 Task: Create Records for custom object Investor in StockTradeHub.
Action: Mouse moved to (37, 55)
Screenshot: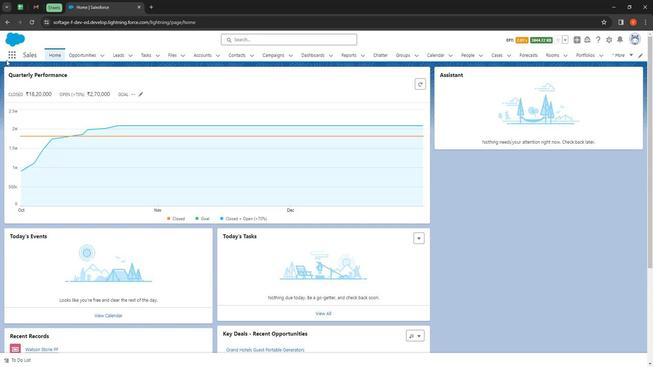 
Action: Mouse pressed left at (37, 55)
Screenshot: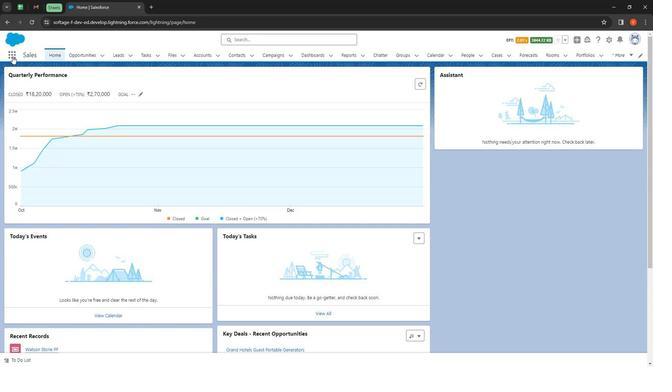 
Action: Mouse moved to (46, 179)
Screenshot: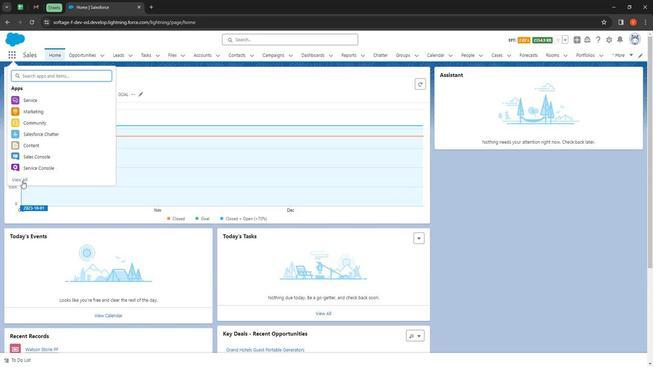 
Action: Mouse pressed left at (46, 179)
Screenshot: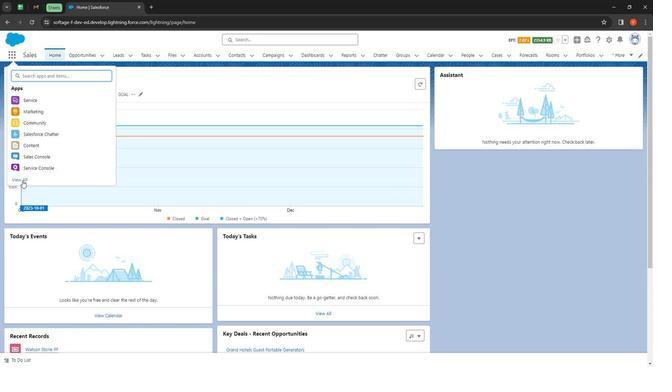 
Action: Mouse moved to (258, 187)
Screenshot: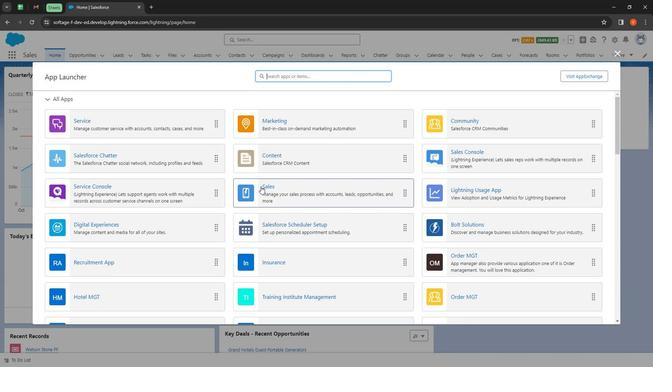 
Action: Mouse scrolled (258, 187) with delta (0, 0)
Screenshot: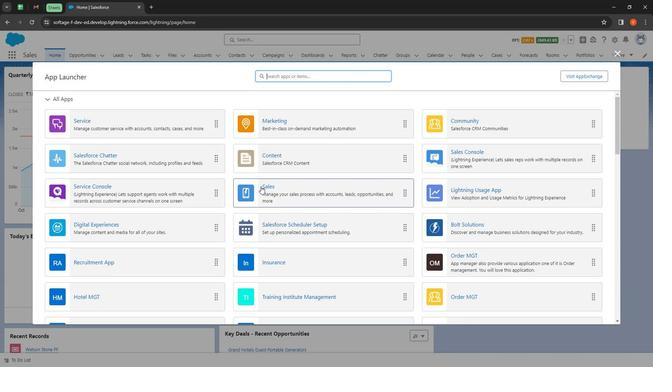 
Action: Mouse moved to (260, 190)
Screenshot: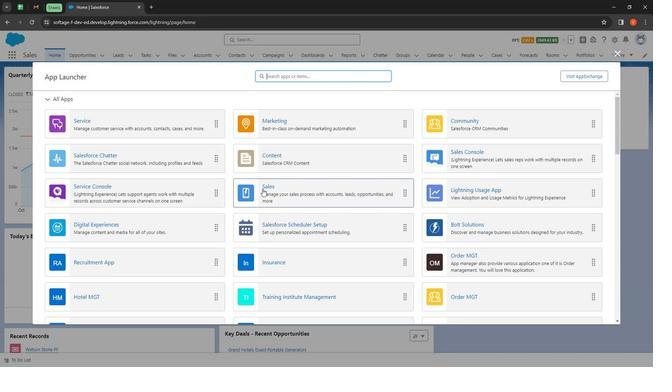 
Action: Mouse scrolled (260, 190) with delta (0, 0)
Screenshot: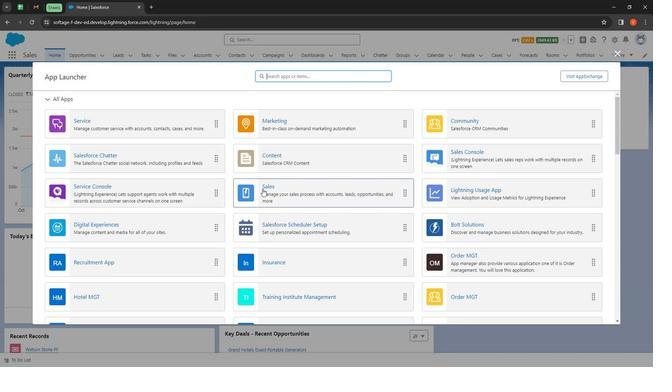 
Action: Mouse moved to (264, 195)
Screenshot: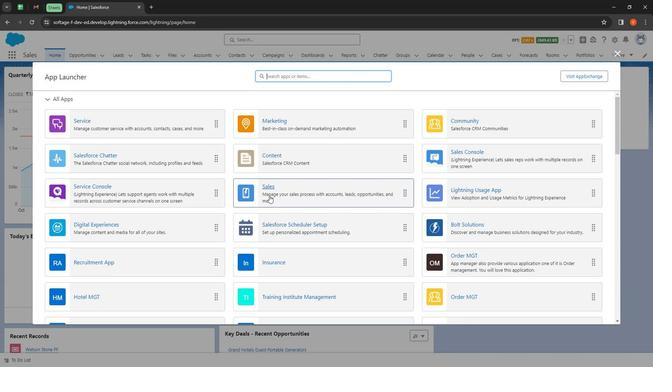 
Action: Mouse scrolled (264, 195) with delta (0, 0)
Screenshot: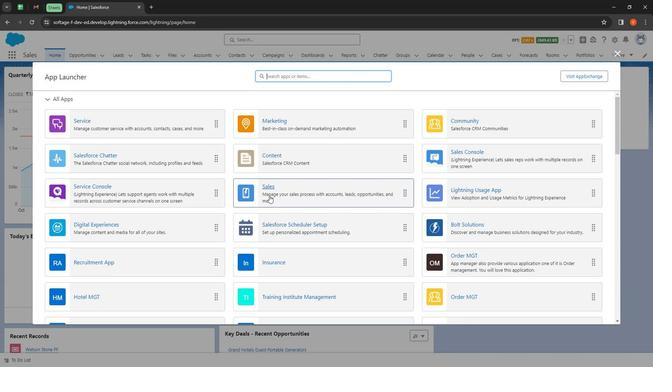 
Action: Mouse moved to (278, 257)
Screenshot: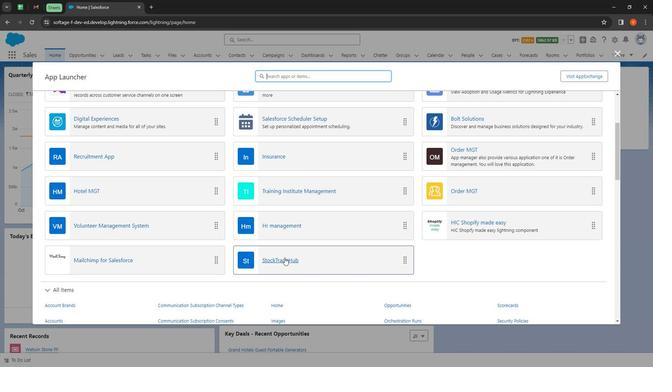 
Action: Mouse pressed left at (278, 257)
Screenshot: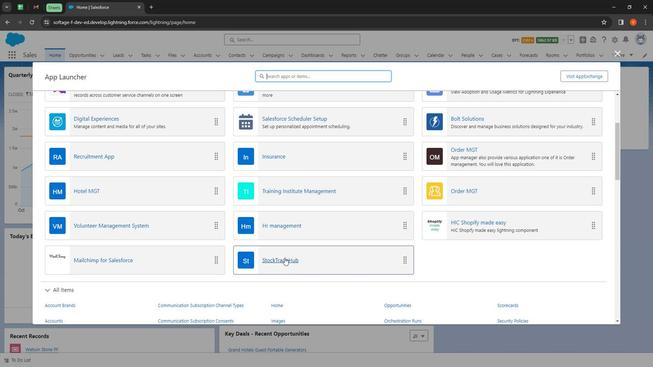 
Action: Mouse moved to (118, 51)
Screenshot: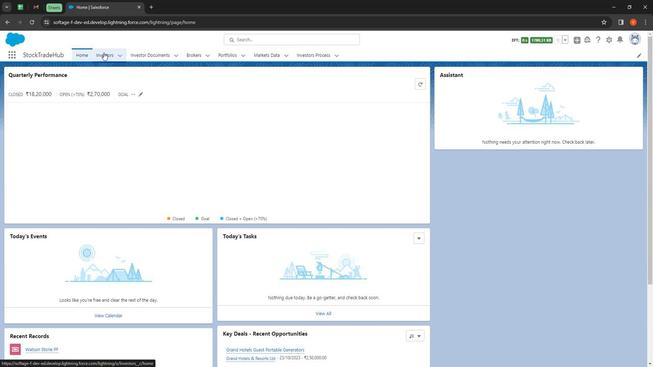 
Action: Mouse pressed left at (118, 51)
Screenshot: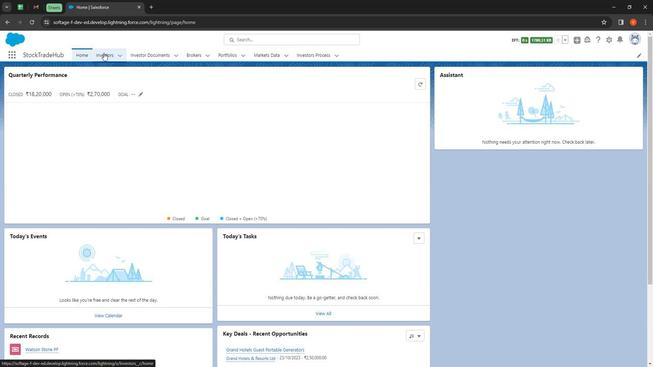 
Action: Mouse moved to (559, 74)
Screenshot: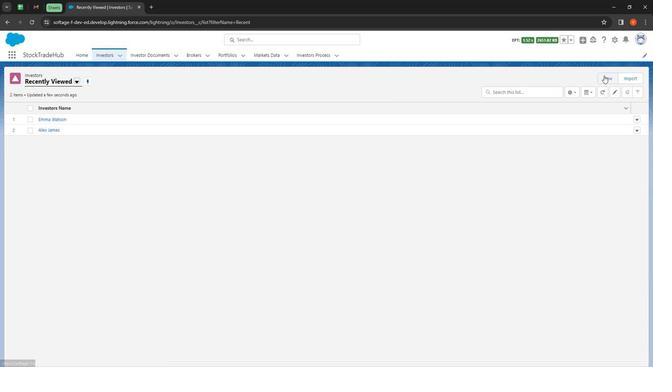 
Action: Mouse pressed left at (559, 74)
Screenshot: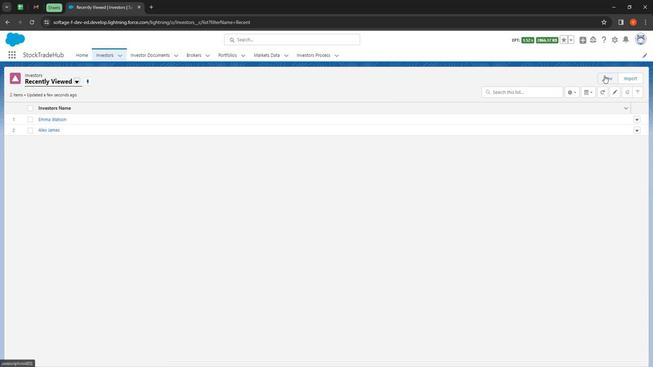 
Action: Mouse moved to (232, 136)
Screenshot: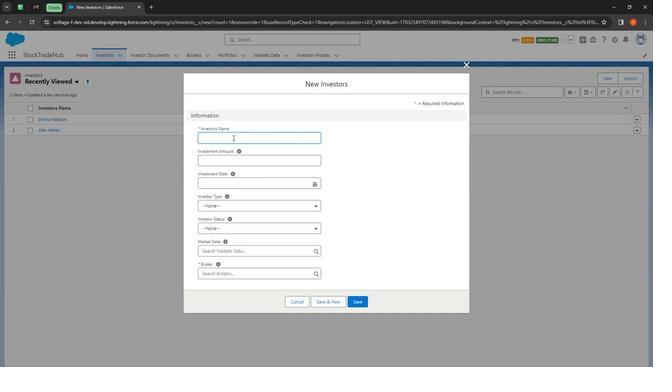 
Action: Mouse pressed left at (232, 136)
Screenshot: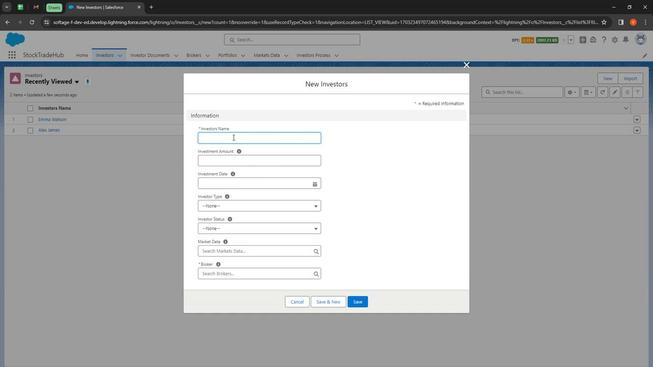 
Action: Key pressed <Key.shift>
Screenshot: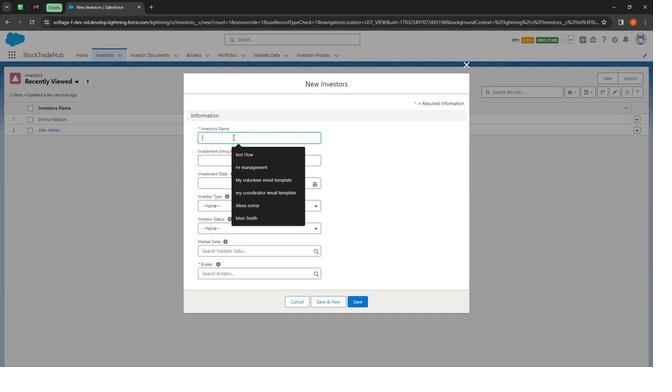 
Action: Mouse moved to (240, 125)
Screenshot: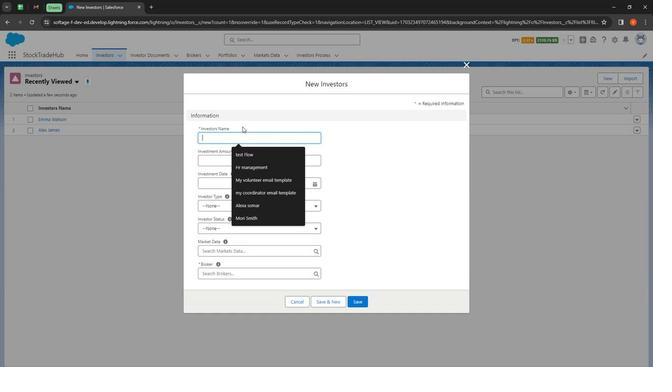 
Action: Key pressed <Key.shift><Key.shift><Key.shift><Key.shift><Key.shift><Key.shift><Key.shift><Key.shift>James<Key.space><Key.shift>White
Screenshot: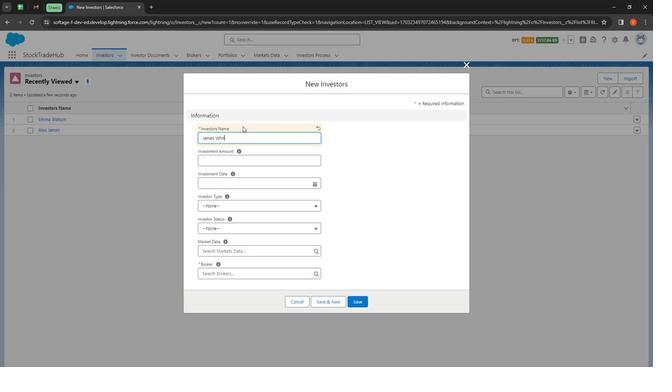 
Action: Mouse moved to (250, 158)
Screenshot: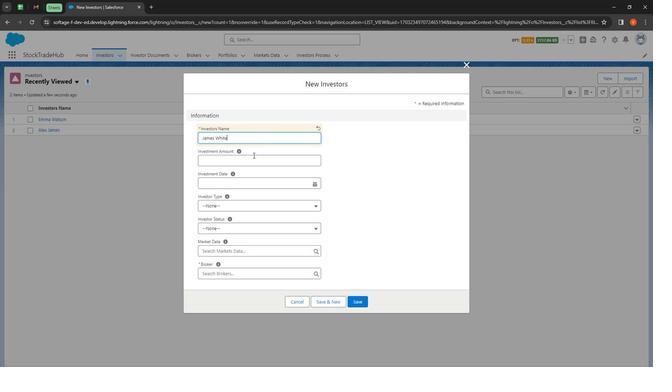 
Action: Mouse pressed left at (250, 158)
Screenshot: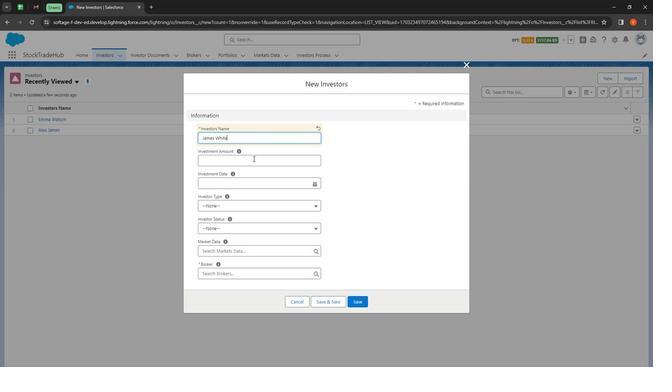 
Action: Mouse moved to (248, 158)
Screenshot: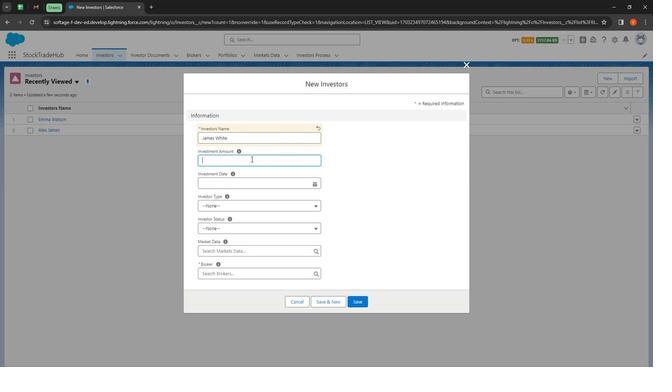 
Action: Key pressed 10000
Screenshot: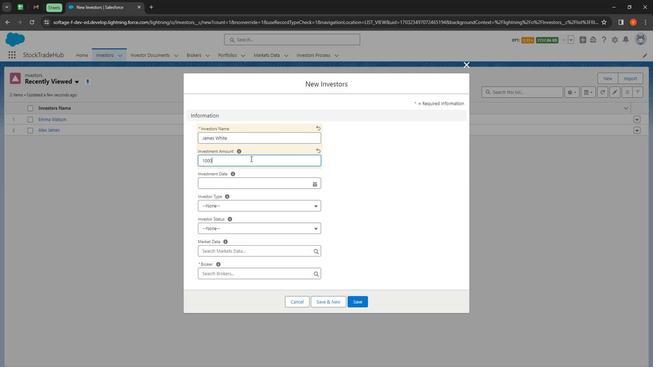 
Action: Mouse moved to (253, 178)
Screenshot: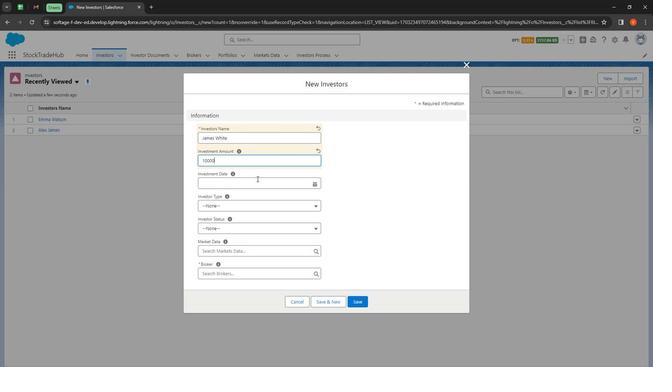
Action: Mouse pressed left at (253, 178)
Screenshot: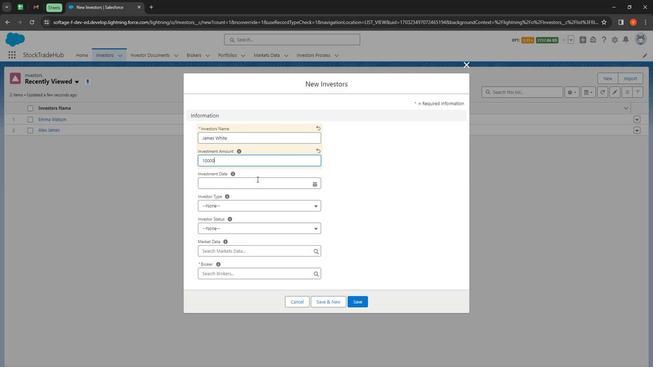 
Action: Mouse moved to (302, 278)
Screenshot: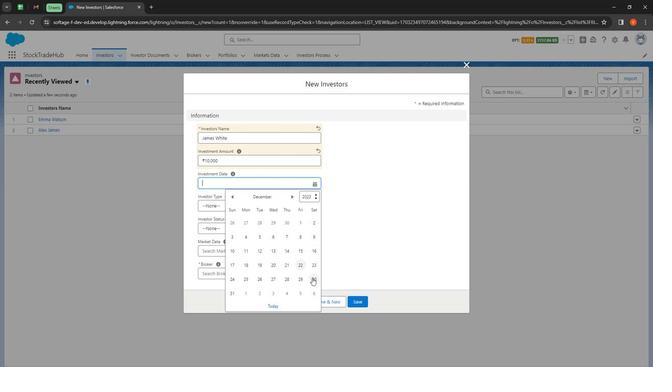 
Action: Mouse pressed left at (302, 278)
Screenshot: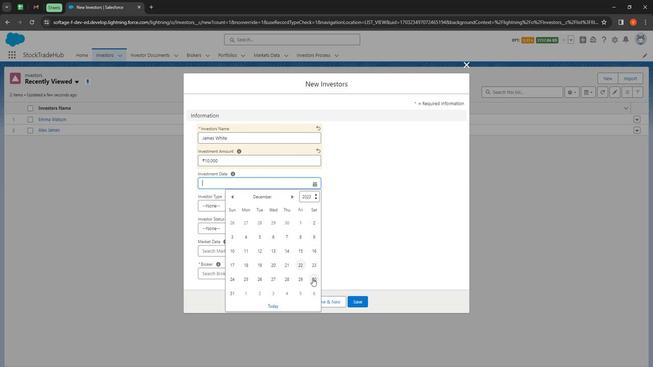 
Action: Mouse moved to (266, 229)
Screenshot: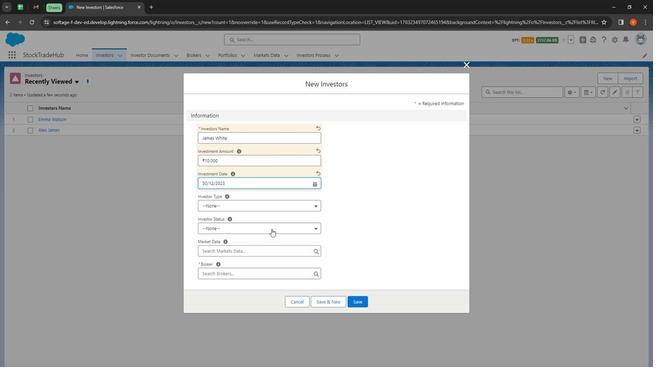 
Action: Mouse scrolled (266, 228) with delta (0, 0)
Screenshot: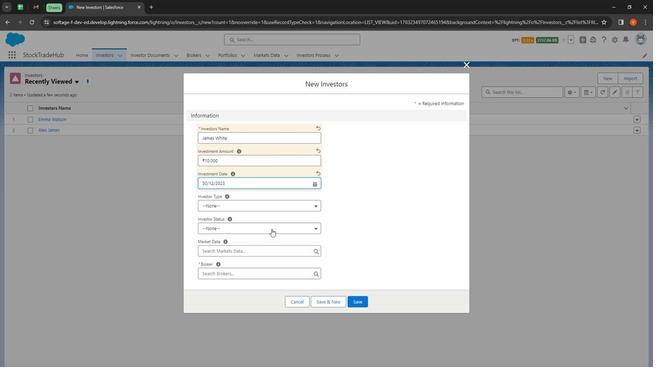 
Action: Mouse moved to (265, 229)
Screenshot: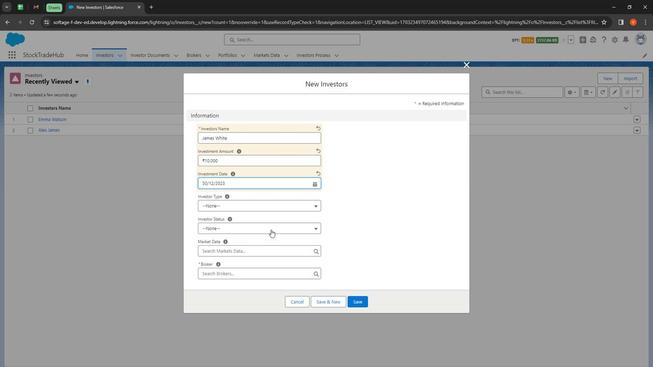 
Action: Mouse scrolled (265, 229) with delta (0, 0)
Screenshot: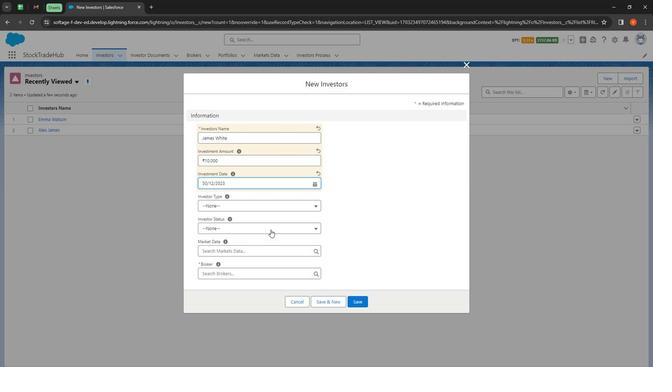 
Action: Mouse moved to (237, 205)
Screenshot: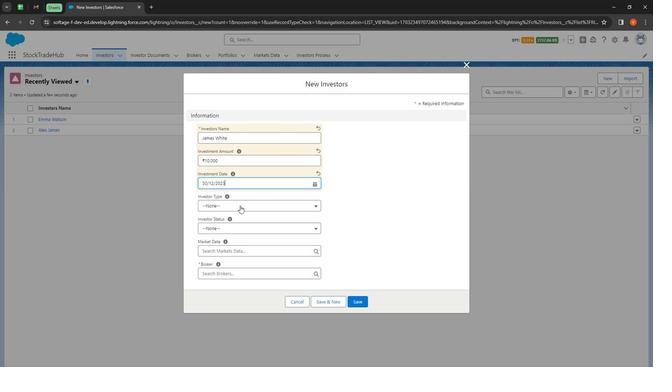 
Action: Mouse pressed left at (237, 205)
Screenshot: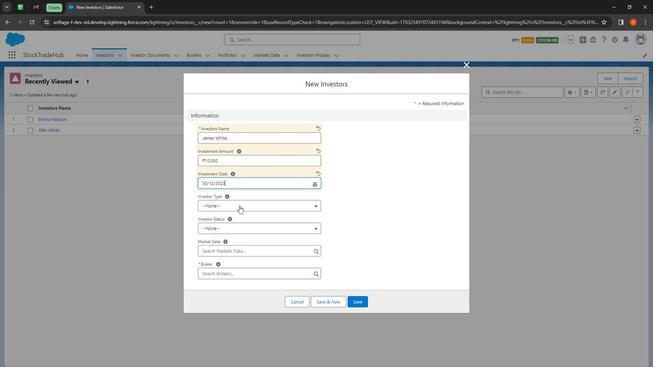 
Action: Mouse moved to (247, 230)
Screenshot: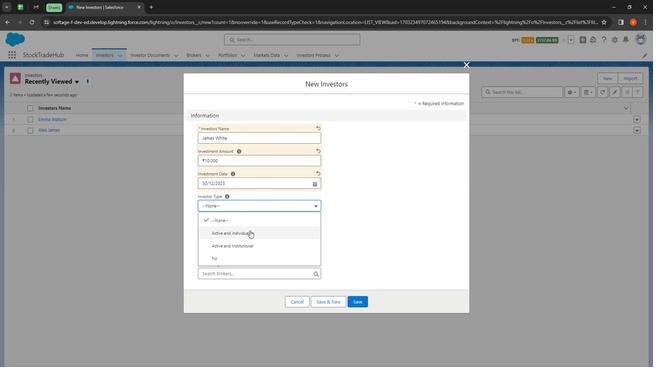 
Action: Mouse pressed left at (247, 230)
Screenshot: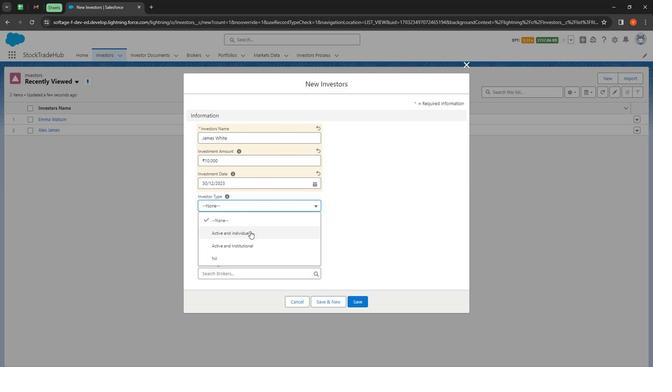 
Action: Mouse moved to (245, 227)
Screenshot: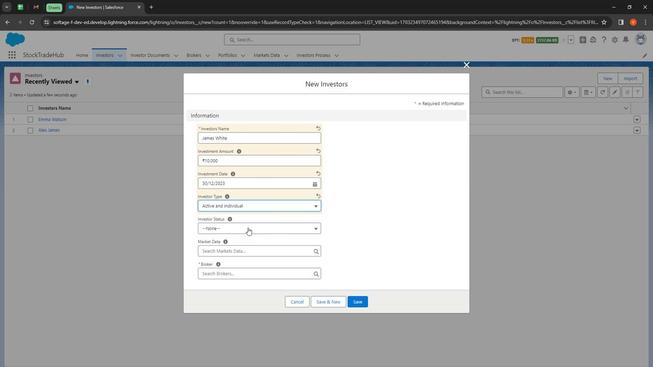 
Action: Mouse pressed left at (245, 227)
Screenshot: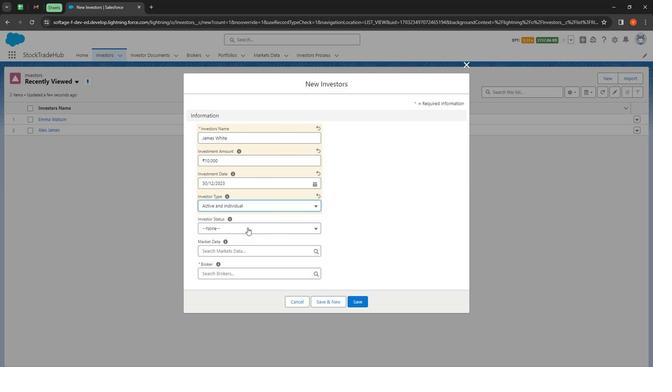 
Action: Mouse moved to (241, 267)
Screenshot: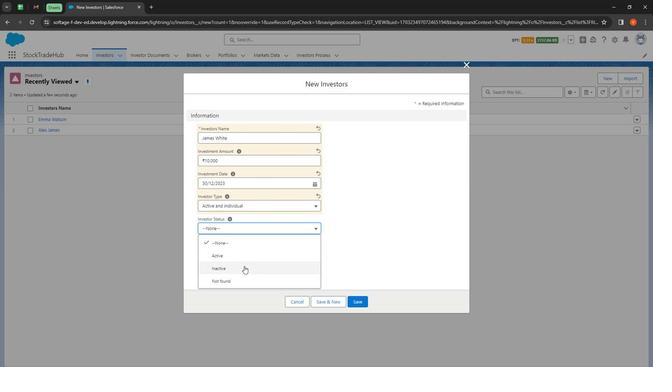 
Action: Mouse pressed left at (241, 267)
Screenshot: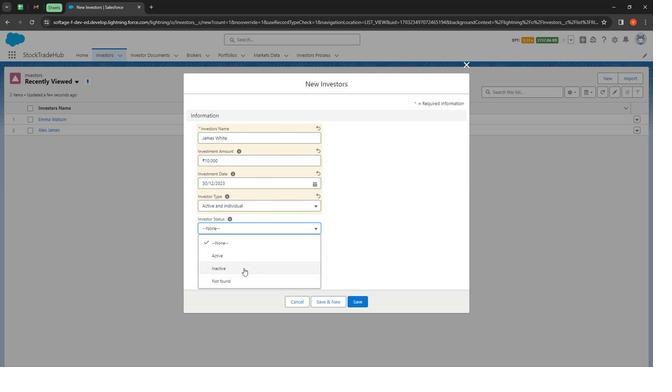 
Action: Mouse moved to (251, 205)
Screenshot: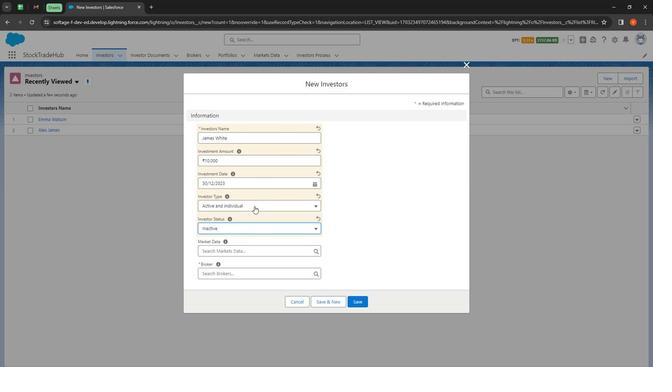 
Action: Mouse pressed left at (251, 205)
Screenshot: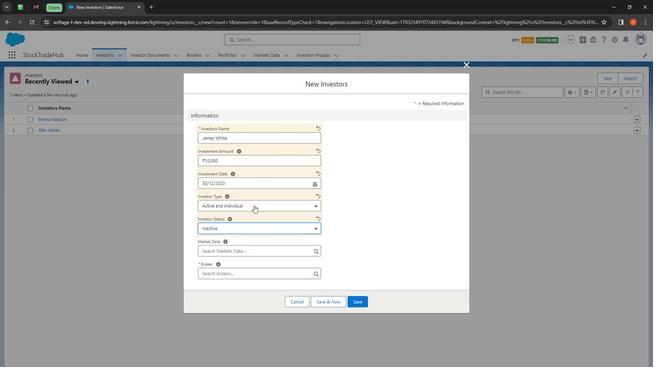 
Action: Mouse moved to (348, 230)
Screenshot: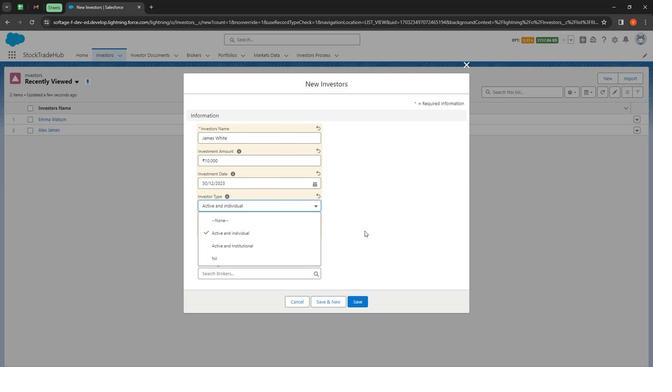 
Action: Mouse pressed left at (348, 230)
Screenshot: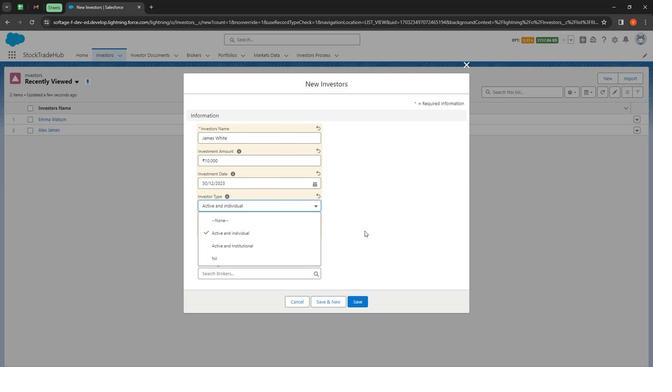 
Action: Mouse moved to (243, 254)
Screenshot: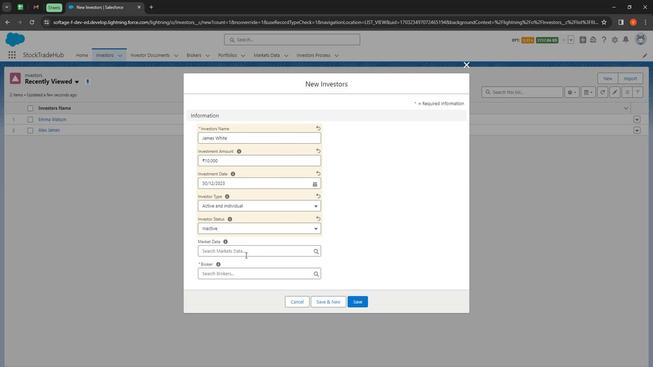 
Action: Mouse pressed left at (243, 254)
Screenshot: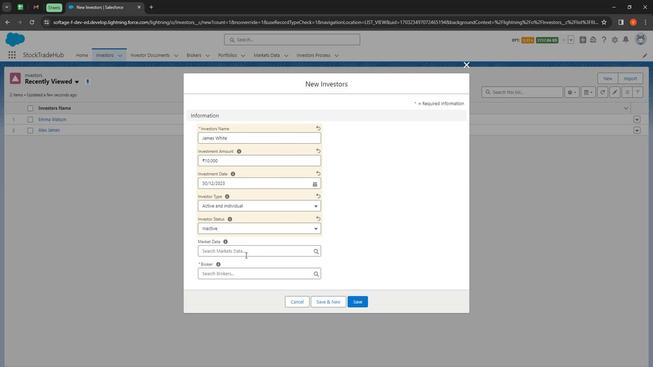 
Action: Mouse moved to (263, 307)
Screenshot: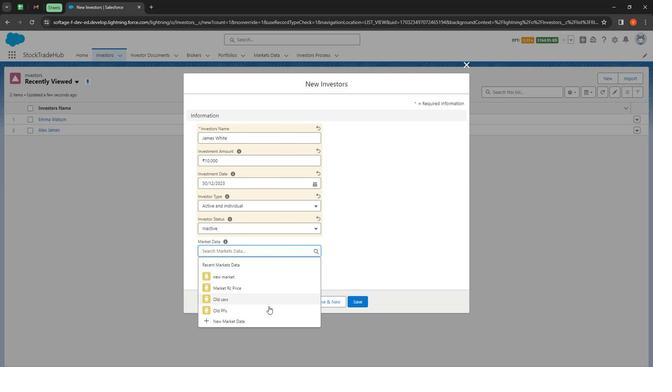 
Action: Mouse pressed left at (263, 307)
Screenshot: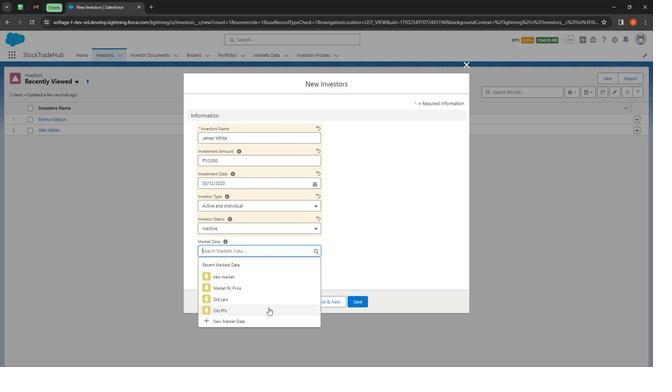
Action: Mouse moved to (235, 275)
Screenshot: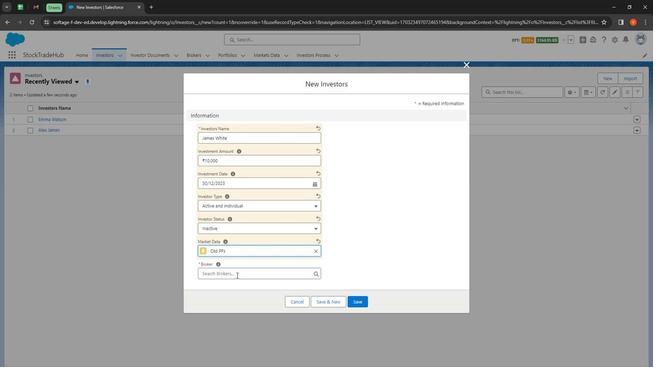 
Action: Mouse pressed left at (235, 275)
Screenshot: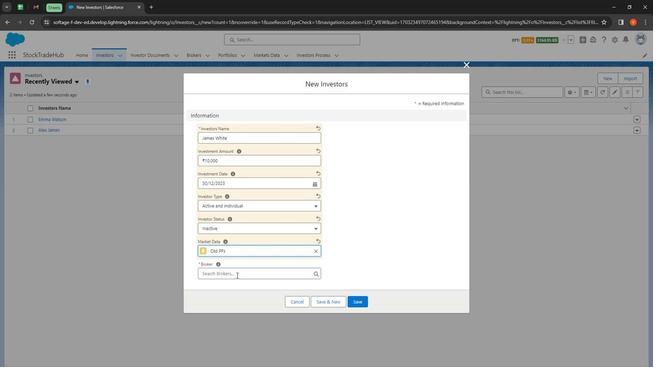 
Action: Mouse moved to (242, 307)
Screenshot: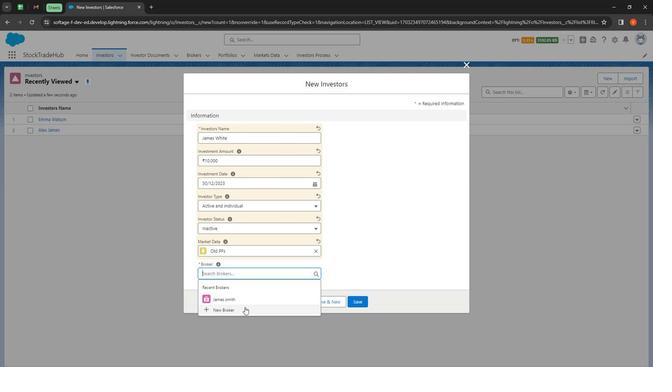 
Action: Mouse pressed left at (242, 307)
Screenshot: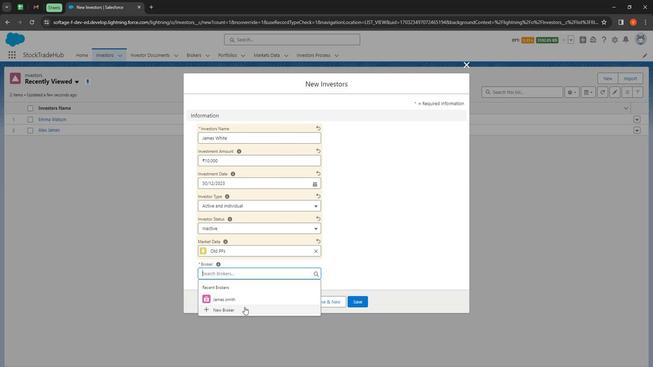 
Action: Mouse moved to (232, 123)
Screenshot: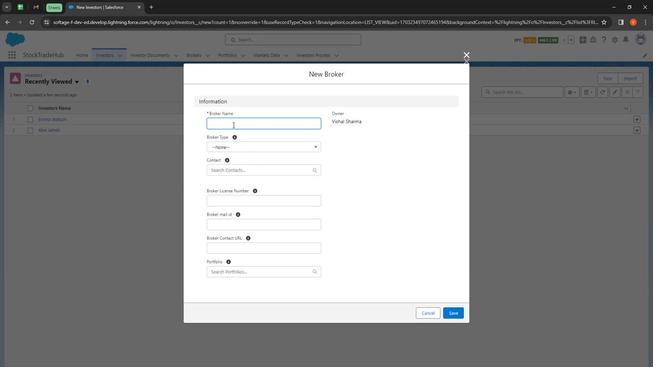 
Action: Mouse pressed left at (232, 123)
Screenshot: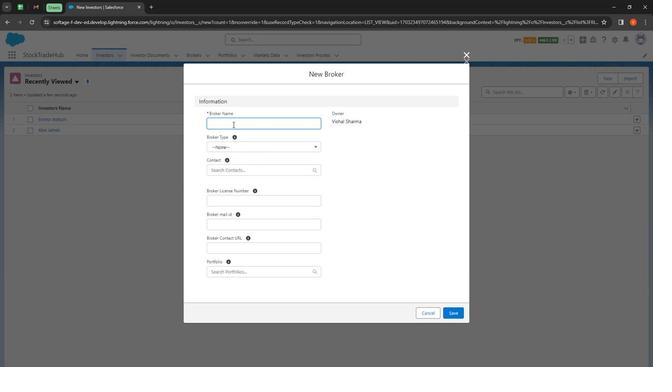
Action: Key pressed <Key.shift><Key.shift><Key.shift><Key.shift><Key.shift><Key.shift><Key.shift><Key.shift><Key.shift><Key.shift><Key.shift><Key.shift><Key.shift>Emma<Key.space><Key.shift>Stone
Screenshot: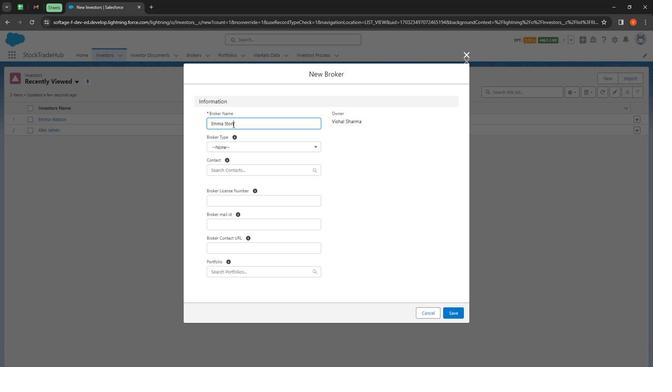 
Action: Mouse moved to (240, 142)
Screenshot: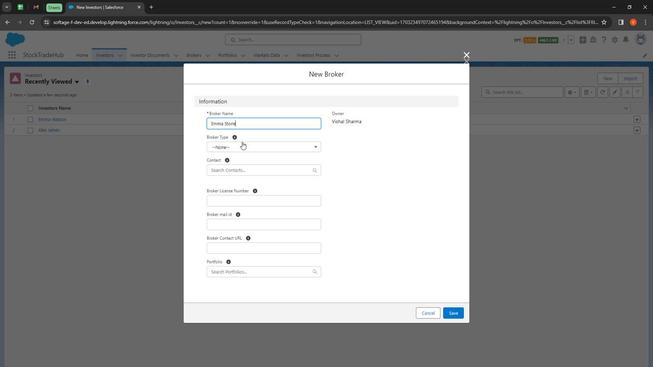
Action: Mouse pressed left at (240, 142)
Screenshot: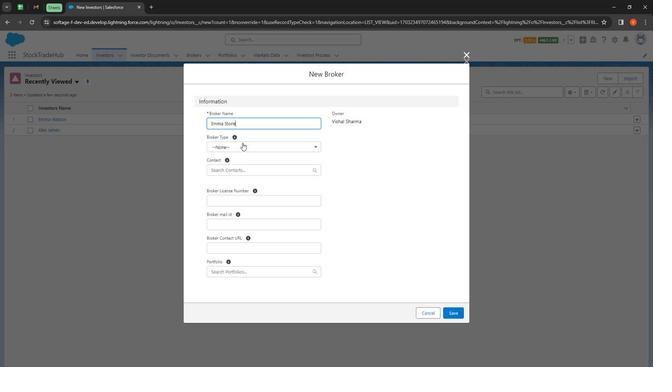 
Action: Mouse moved to (252, 183)
Screenshot: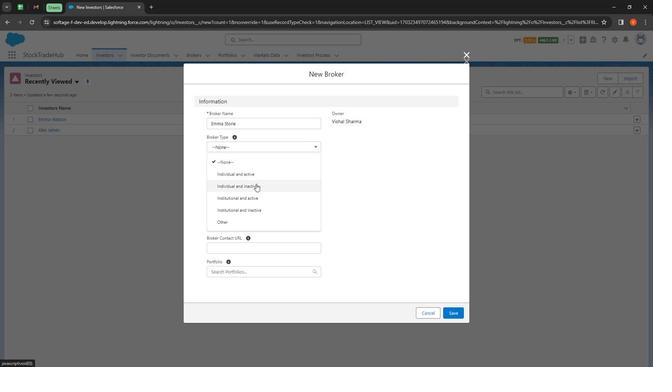
Action: Mouse pressed left at (252, 183)
Screenshot: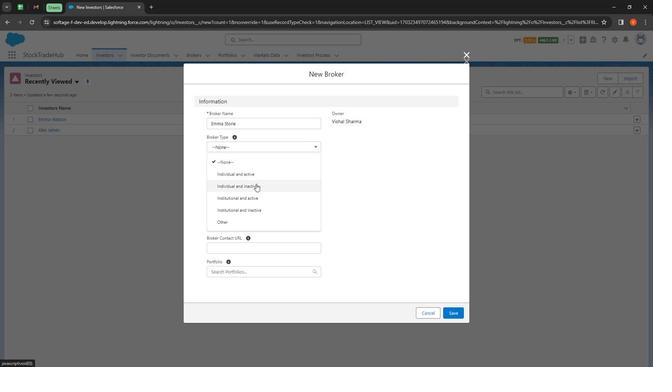 
Action: Mouse moved to (241, 171)
Screenshot: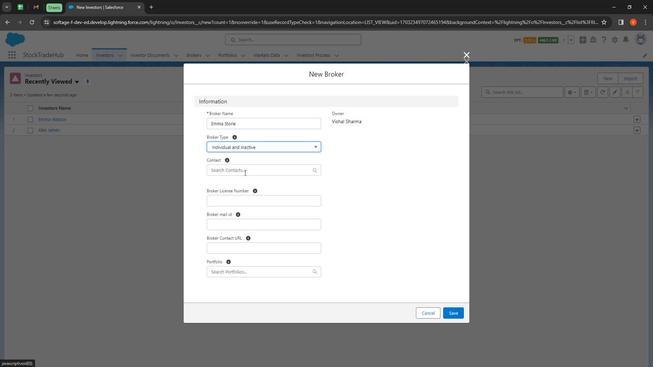 
Action: Mouse pressed left at (241, 171)
Screenshot: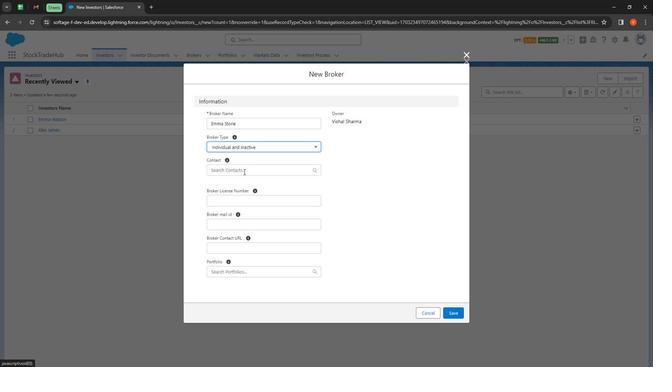 
Action: Mouse moved to (246, 217)
Screenshot: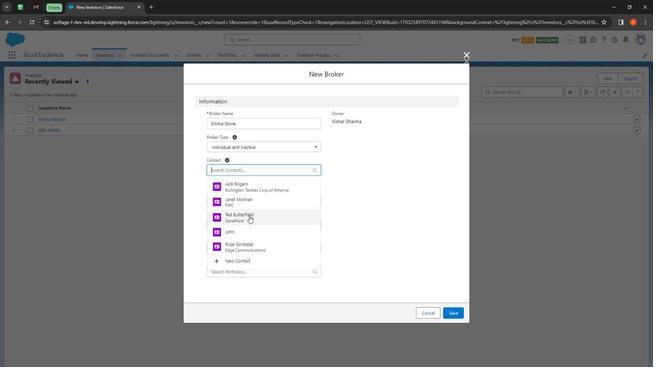 
Action: Mouse pressed left at (246, 217)
Screenshot: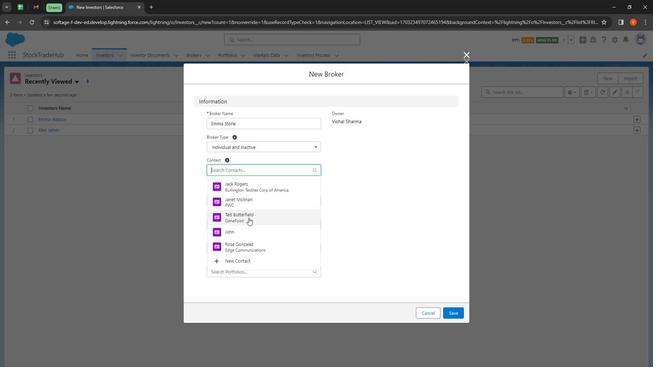 
Action: Mouse moved to (235, 201)
Screenshot: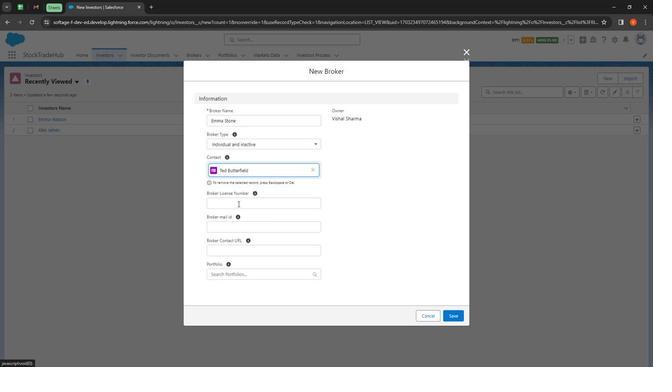 
Action: Mouse pressed left at (235, 201)
Screenshot: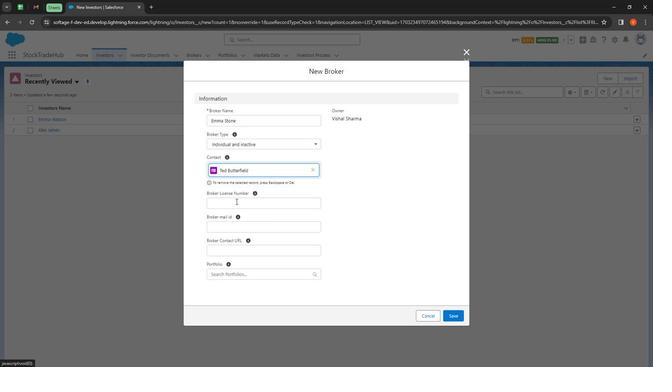 
Action: Mouse moved to (235, 201)
Screenshot: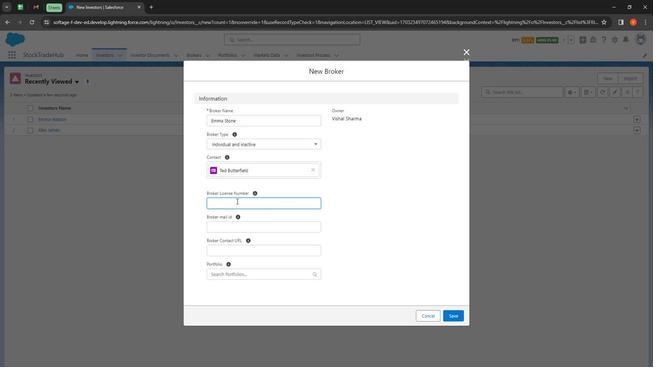 
Action: Key pressed 45896521452
Screenshot: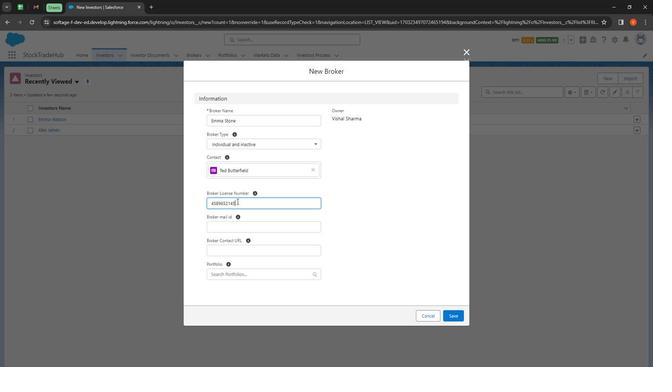 
Action: Mouse moved to (233, 229)
Screenshot: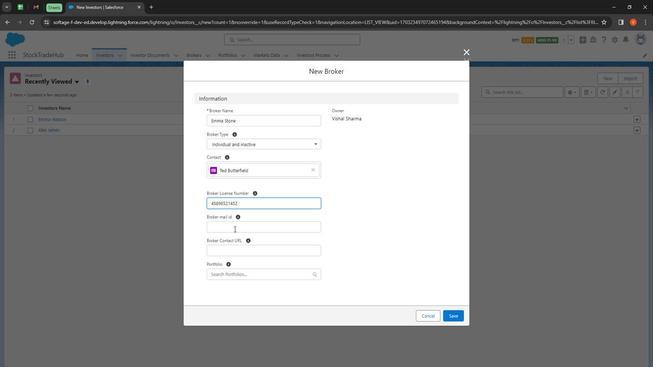 
Action: Mouse pressed left at (233, 229)
Screenshot: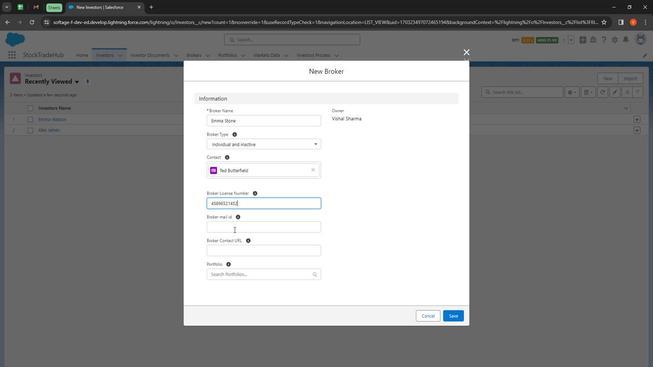 
Action: Key pressed <Key.shift><Key.shift><Key.shift><Key.shift><Key.shift><Key.shift><Key.shift><Key.shift><Key.shift><Key.shift><Key.shift><Key.shift>Emma<Key.shift>@<Key.shift>Stone.com
Screenshot: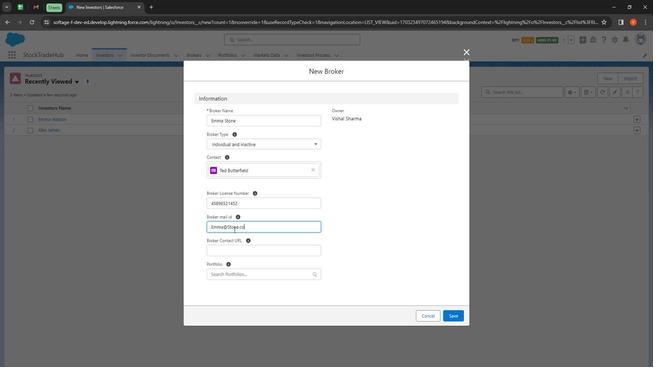 
Action: Mouse moved to (242, 248)
Screenshot: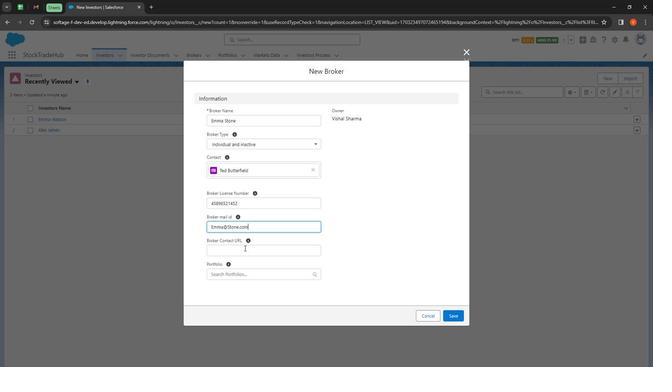 
Action: Mouse pressed left at (242, 248)
Screenshot: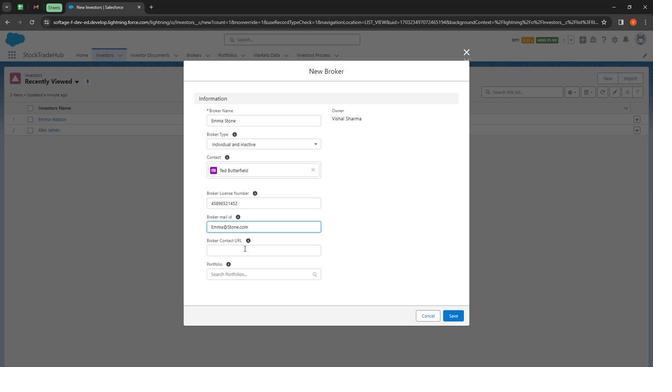
Action: Key pressed <Key.shift><Key.shift><Key.shift><Key.shift><Key.shift><Key.shift><Key.shift><Key.shift><Key.shift><Key.shift><Key.shift><Key.shift><Key.shift><Key.shift><Key.shift><Key.shift><Key.shift><Key.shift><Key.shift><Key.shift><Key.shift><Key.shift><Key.shift><Key.shift><Key.shift><Key.shift><Key.shift><Key.shift><Key.shift><Key.shift><Key.shift><Key.shift><Key.shift><Key.shift><Key.shift><Key.shift><Key.shift><Key.shift><Key.shift><Key.shift><Key.shift><Key.shift><Key.shift><Key.shift><Key.shift><Key.shift><Key.shift><Key.shift><Key.shift><Key.shift><Key.shift><Key.shift><Key.shift><Key.shift><Key.shift><Key.shift><Key.shift><Key.shift><Key.shift><Key.shift><Key.shift><Key.shift><Key.shift><Key.shift><Key.shift><Key.shift>Emma<Key.shift><Key.shift><Key.shift><Key.shift><Key.shift><Key.shift><Key.shift><Key.shift><Key.shift><Key.shift><Key.shift><Key.shift><Key.shift><Key.shift><Key.shift><Key.shift><Key.shift><Key.shift><Key.shift><Key.shift><Key.shift><Key.shift><Key.shift><Key.shift><Key.shift><Key.shift><Key.shift><Key.shift><Key.shift><Key.shift><Key.shift><Key.shift><Key.shift><Key.shift><Key.shift><Key.shift><Key.shift><Key.shift><Key.shift><Key.shift><Key.shift><Key.shift><Key.shift>Stone.com
Screenshot: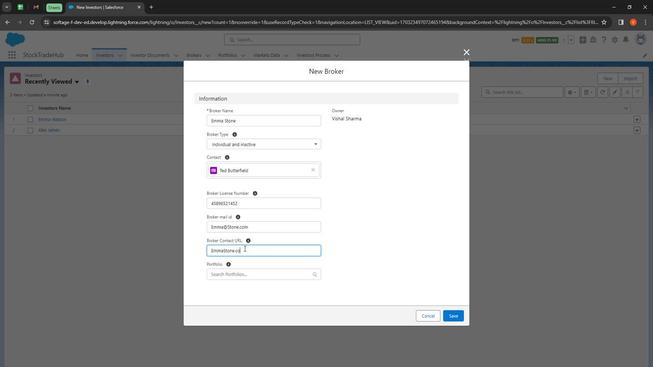 
Action: Mouse moved to (250, 271)
Screenshot: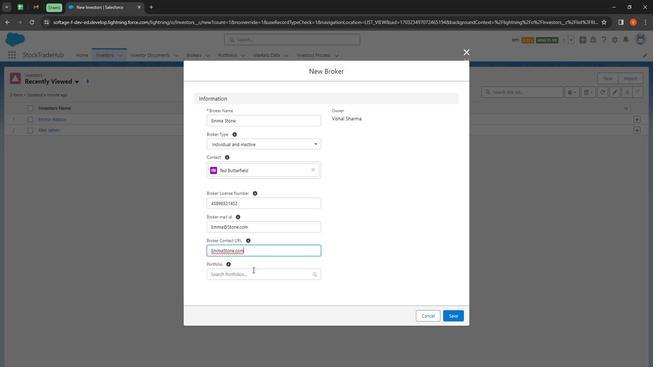 
Action: Mouse pressed left at (250, 271)
Screenshot: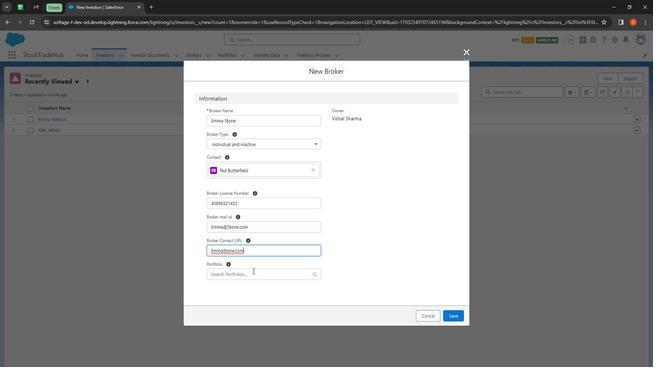 
Action: Mouse moved to (257, 289)
Screenshot: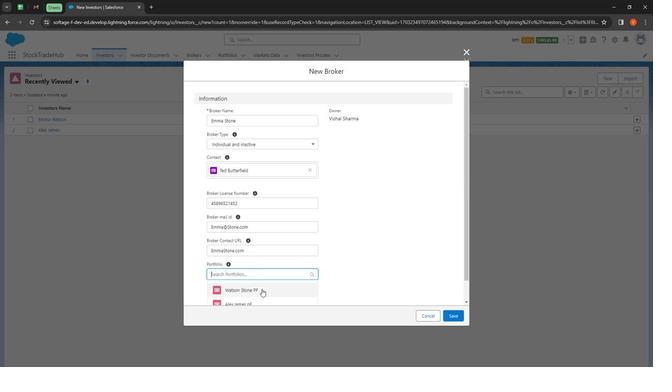 
Action: Mouse pressed left at (257, 289)
Screenshot: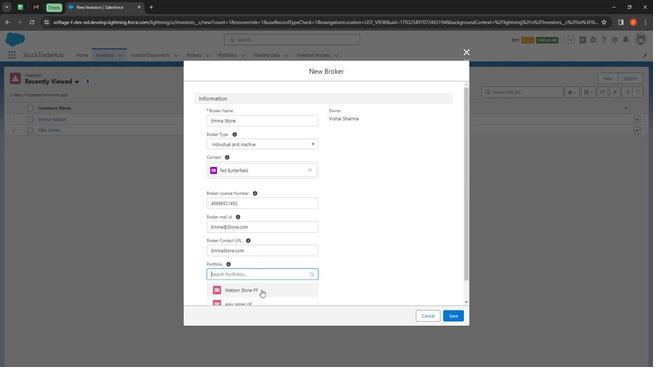 
Action: Mouse moved to (427, 314)
Screenshot: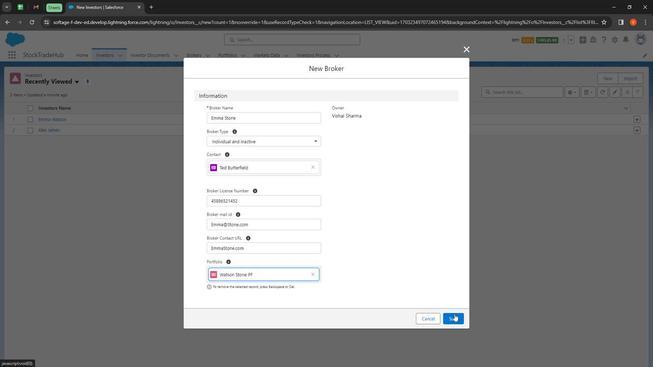 
Action: Mouse pressed left at (427, 314)
Screenshot: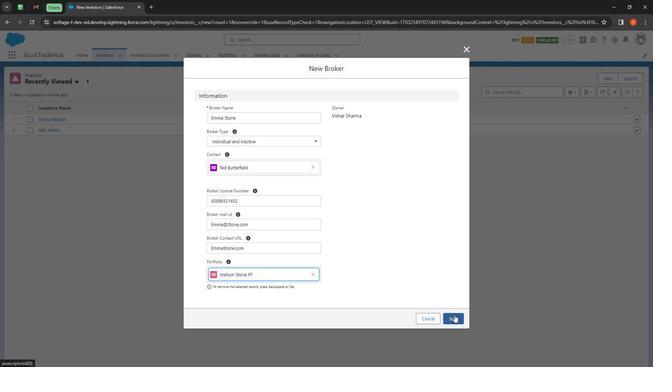 
Action: Mouse moved to (340, 256)
Screenshot: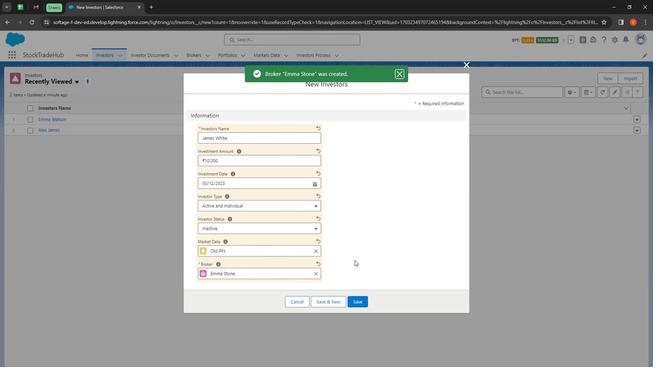 
Action: Mouse pressed left at (340, 256)
Screenshot: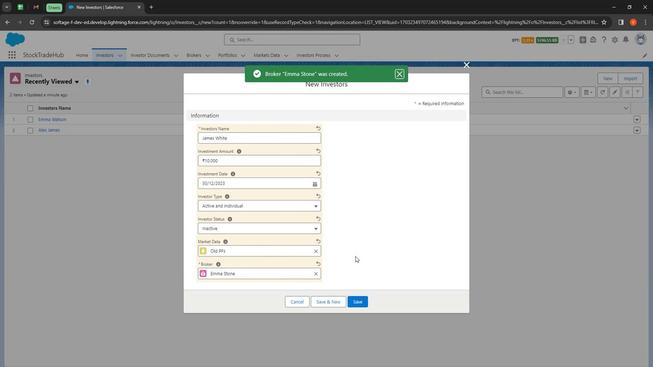 
Action: Mouse moved to (346, 302)
Screenshot: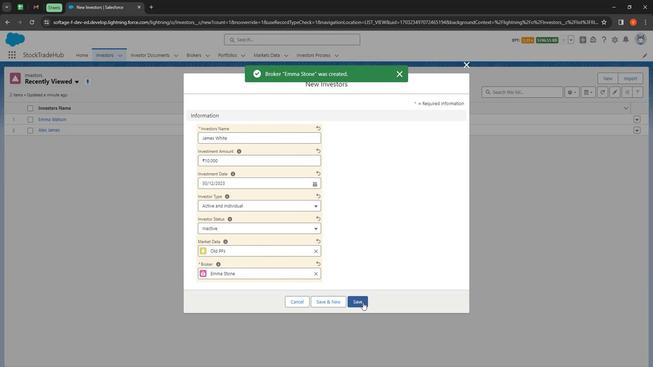 
Action: Mouse pressed left at (346, 302)
Screenshot: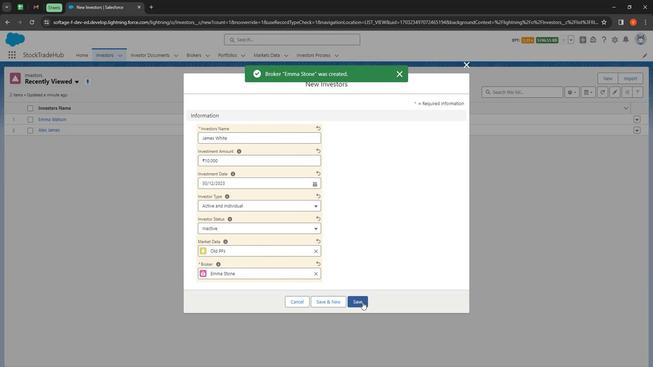 
Action: Mouse moved to (120, 52)
Screenshot: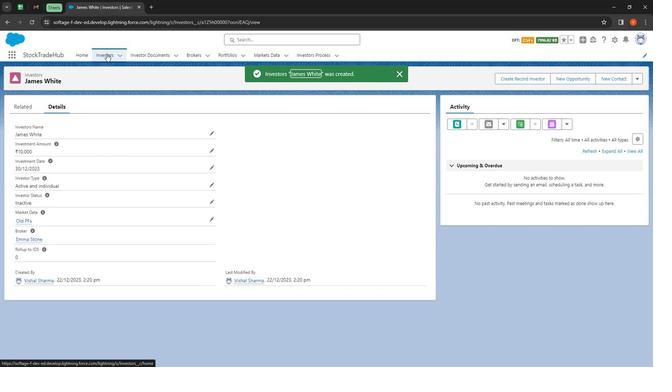 
Action: Mouse pressed left at (120, 52)
Screenshot: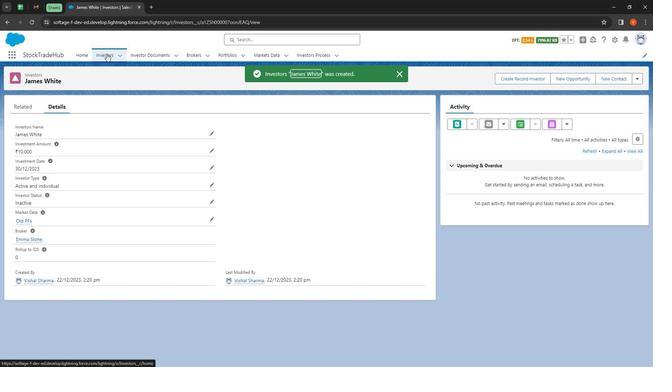
Action: Mouse moved to (566, 76)
Screenshot: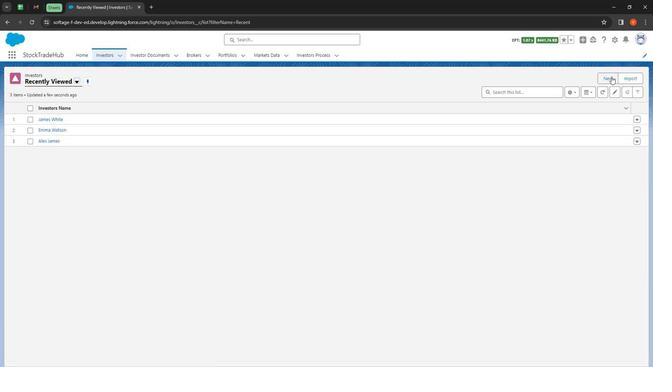
Action: Mouse pressed left at (566, 76)
Screenshot: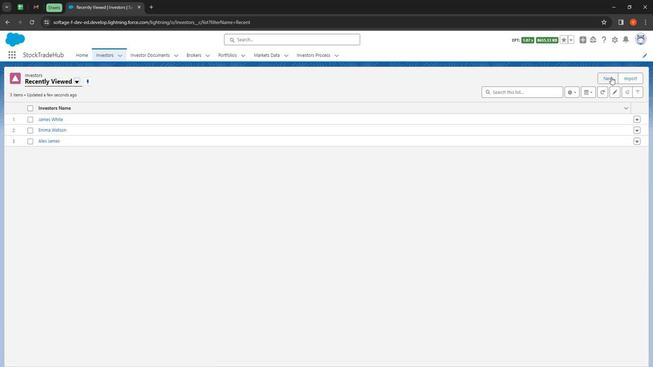 
Action: Mouse moved to (222, 133)
Screenshot: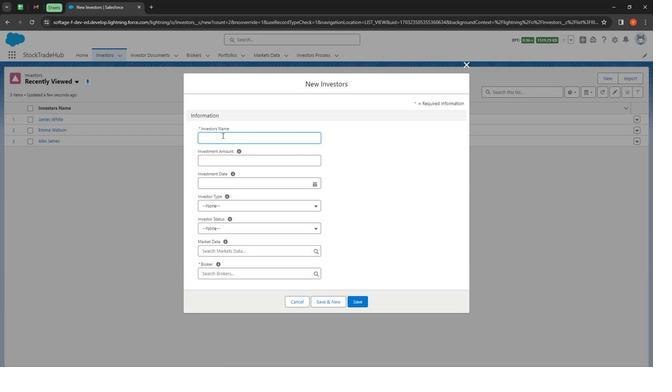 
Action: Mouse pressed left at (222, 133)
Screenshot: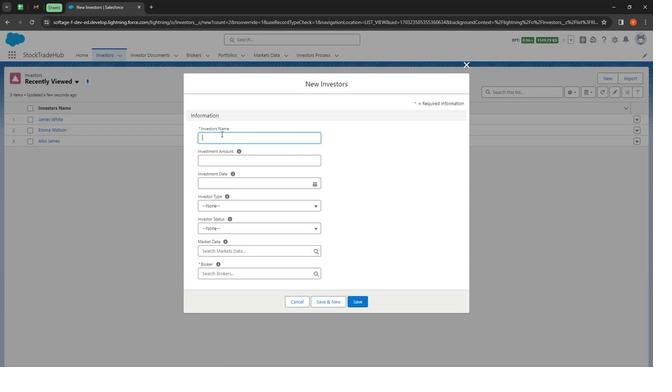 
Action: Key pressed <Key.shift><Key.shift><Key.shift><Key.shift>
Screenshot: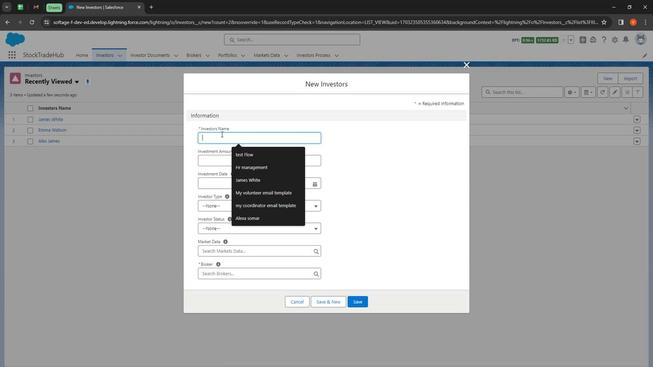 
Action: Mouse moved to (222, 132)
Screenshot: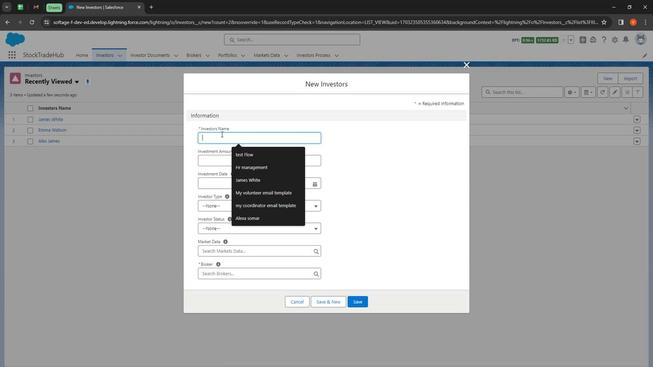 
Action: Key pressed <Key.shift><Key.shift><Key.shift><Key.shift><Key.shift><Key.shift><Key.shift><Key.shift><Key.shift><Key.shift><Key.shift><Key.shift><Key.shift><Key.shift><Key.shift><Key.shift><Key.shift><Key.shift><Key.shift><Key.shift><Key.shift>Alexa<Key.space><Key.shift><Key.shift><Key.shift><Key.shift><Key.shift><Key.shift><Key.shift><Key.shift>Somar
Screenshot: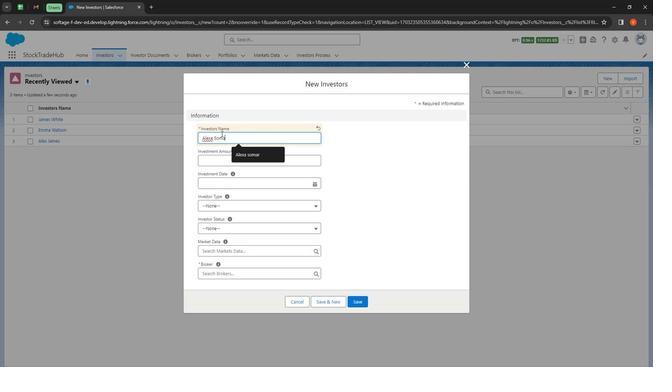 
Action: Mouse moved to (217, 157)
Screenshot: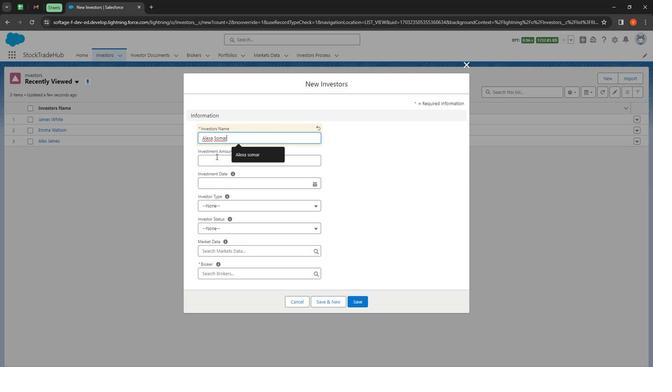 
Action: Mouse pressed left at (217, 157)
Screenshot: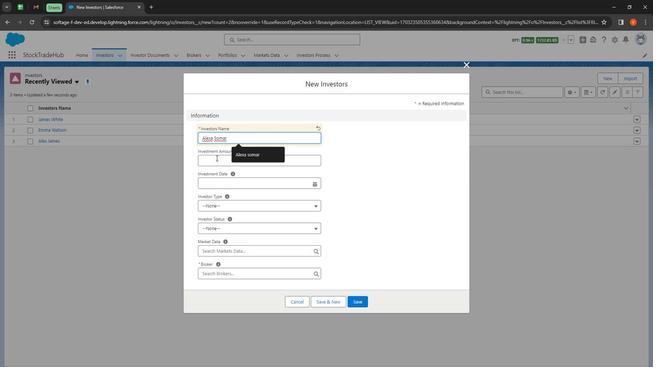 
Action: Mouse moved to (219, 159)
Screenshot: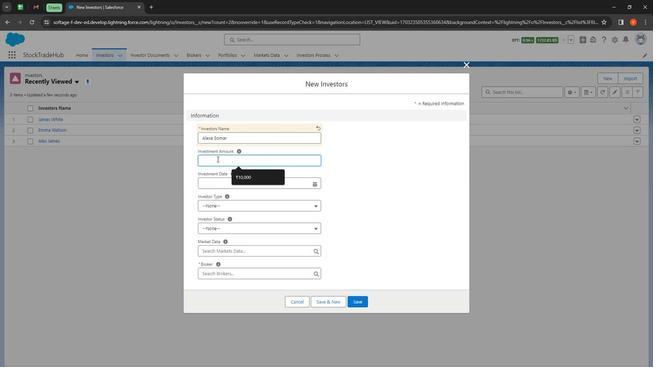 
Action: Key pressed 8900
Screenshot: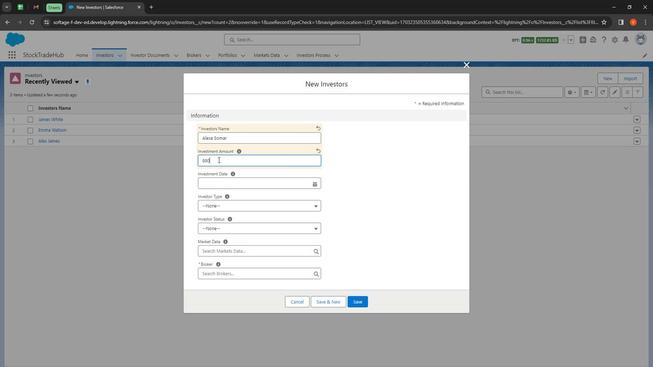 
Action: Mouse moved to (223, 179)
Screenshot: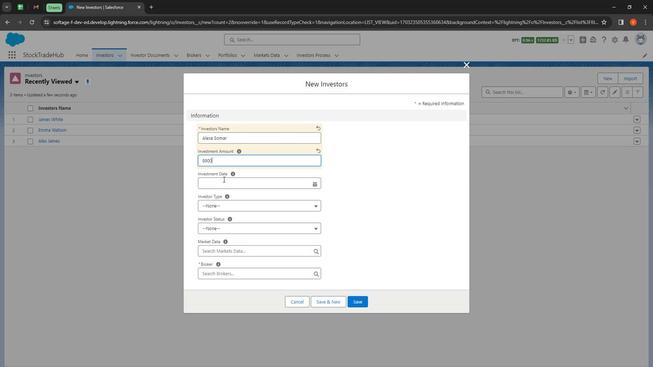 
Action: Mouse pressed left at (223, 179)
Screenshot: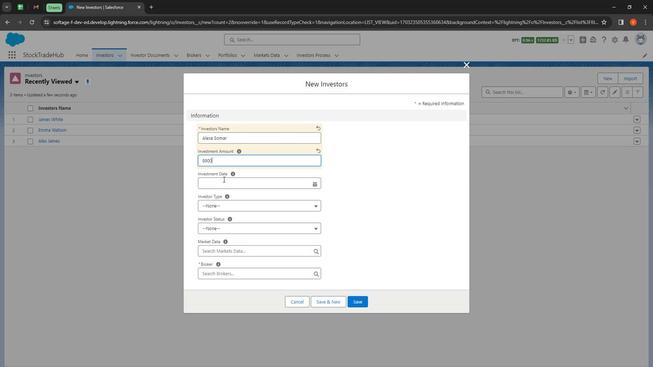 
Action: Mouse moved to (222, 178)
Screenshot: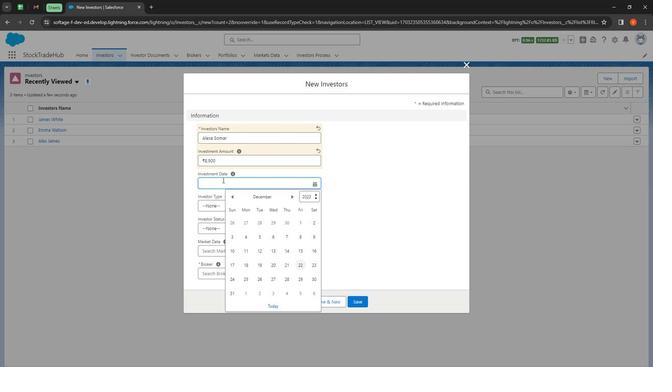 
Action: Key pressed <Key.shift>
Screenshot: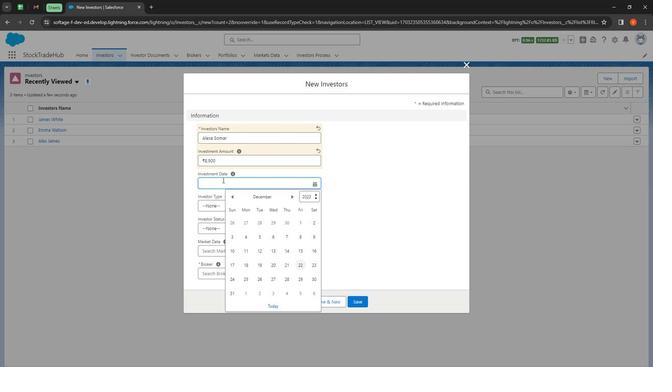 
Action: Mouse moved to (222, 178)
Screenshot: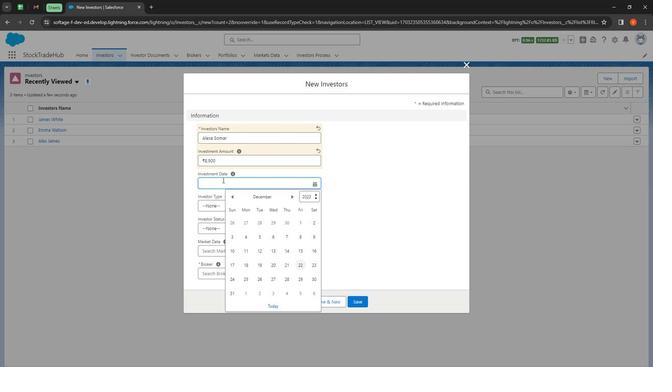 
Action: Key pressed <Key.shift><Key.shift><Key.shift>
Screenshot: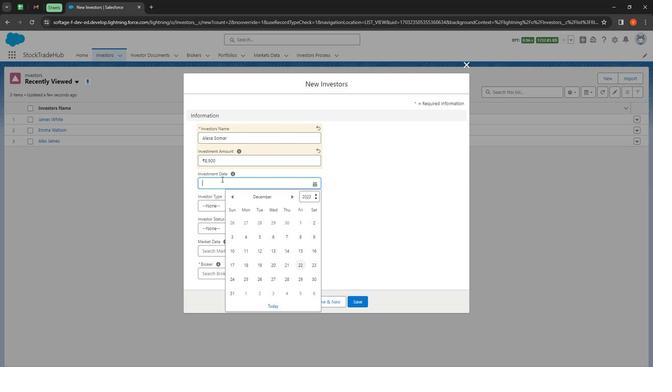 
Action: Mouse moved to (227, 180)
Screenshot: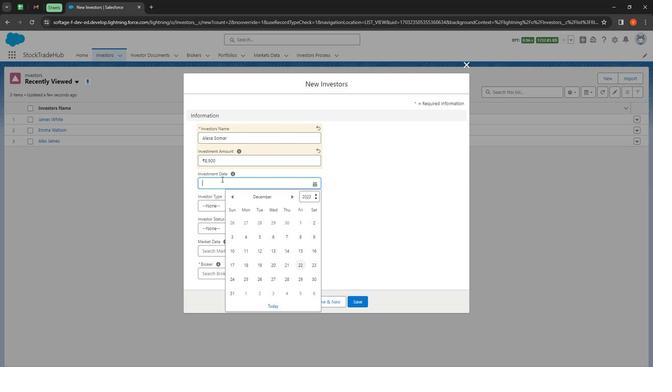 
Action: Key pressed <Key.shift>
Screenshot: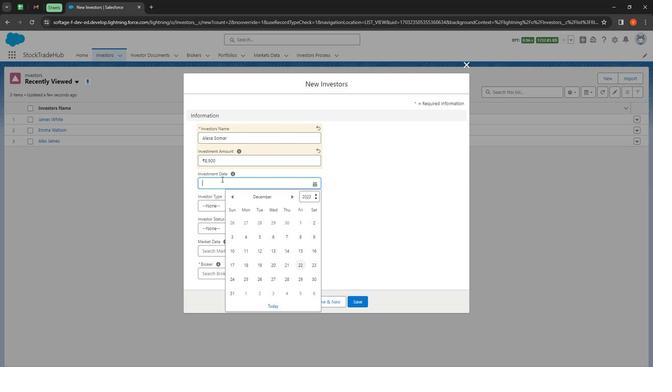 
Action: Mouse moved to (234, 186)
Screenshot: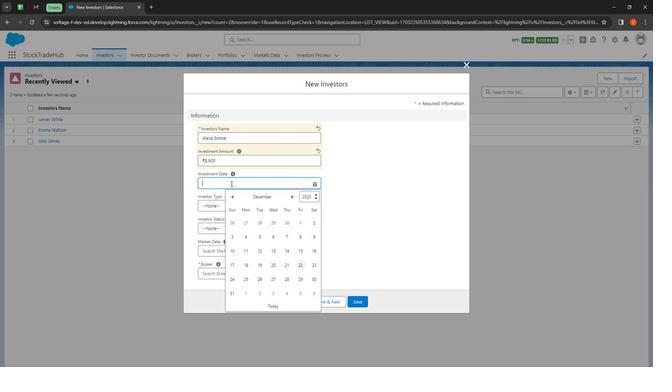 
Action: Key pressed <Key.shift>
Screenshot: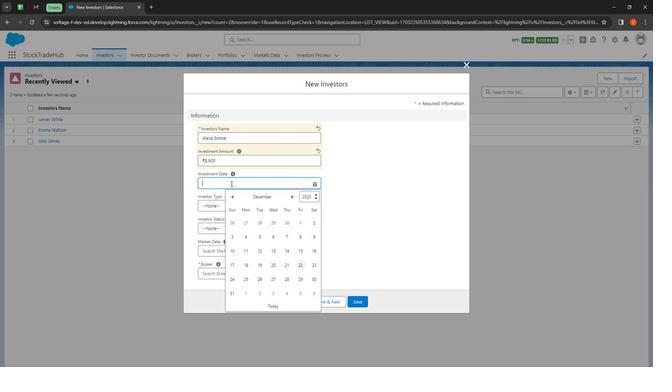 
Action: Mouse moved to (284, 264)
Screenshot: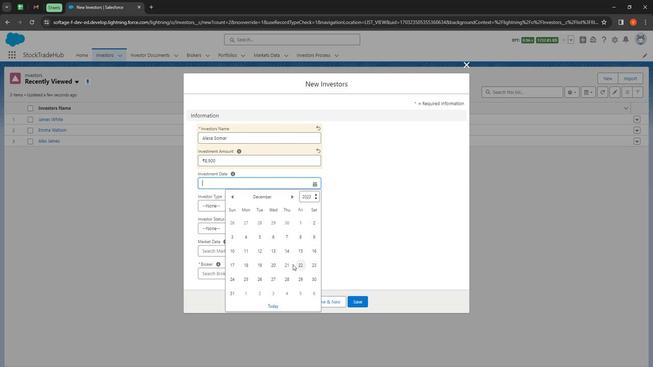 
Action: Mouse pressed left at (284, 264)
Screenshot: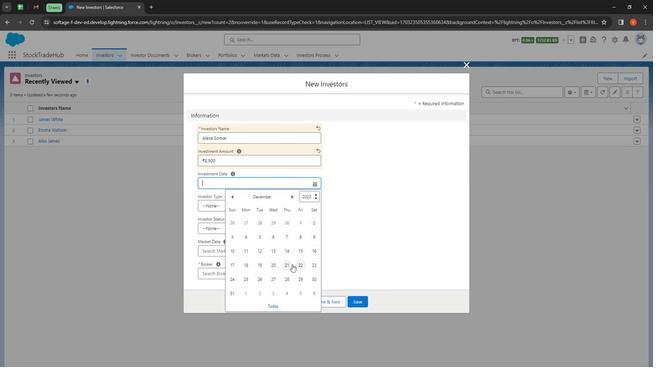 
Action: Mouse moved to (215, 203)
Screenshot: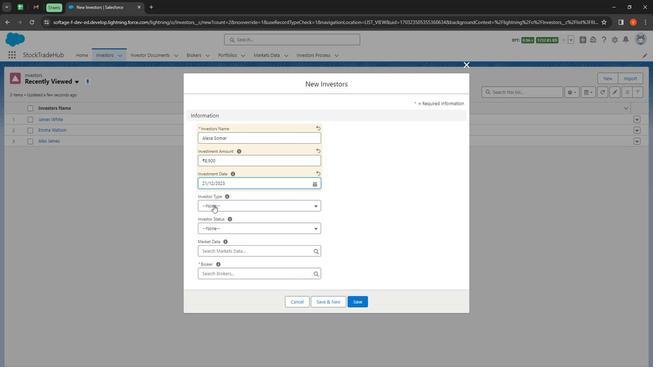 
Action: Mouse pressed left at (215, 203)
Screenshot: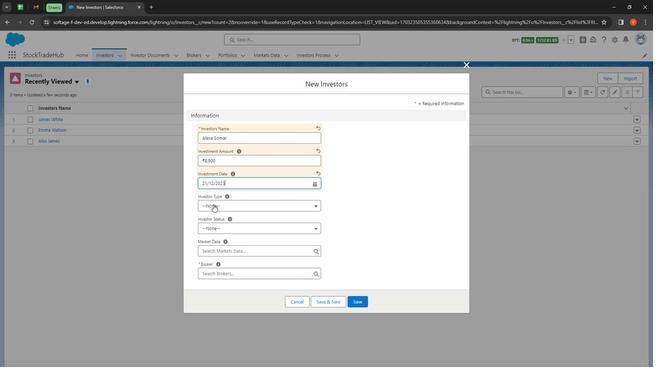 
Action: Mouse moved to (237, 232)
Screenshot: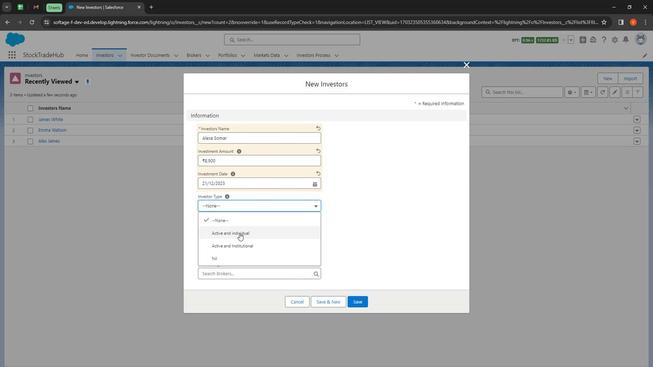 
Action: Mouse pressed left at (237, 232)
Screenshot: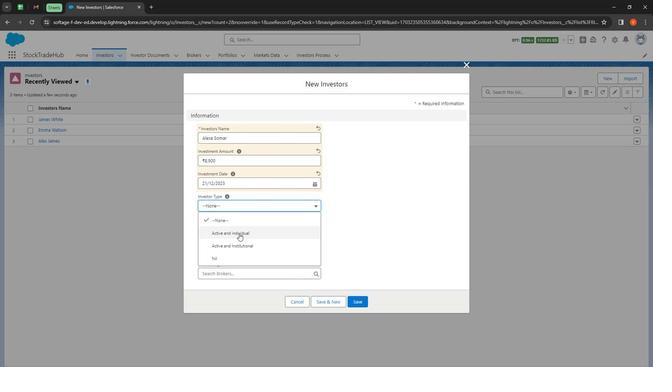 
Action: Mouse moved to (224, 227)
Screenshot: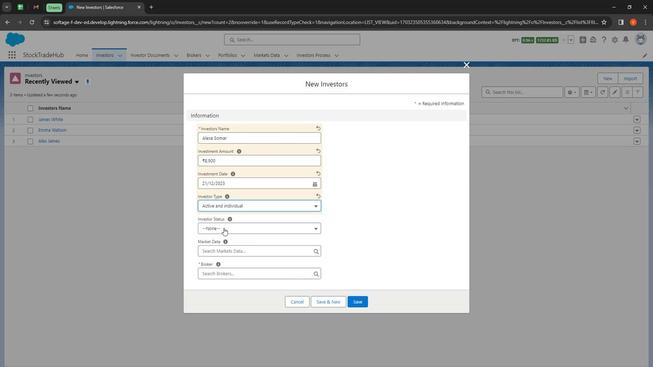 
Action: Mouse pressed left at (224, 227)
Screenshot: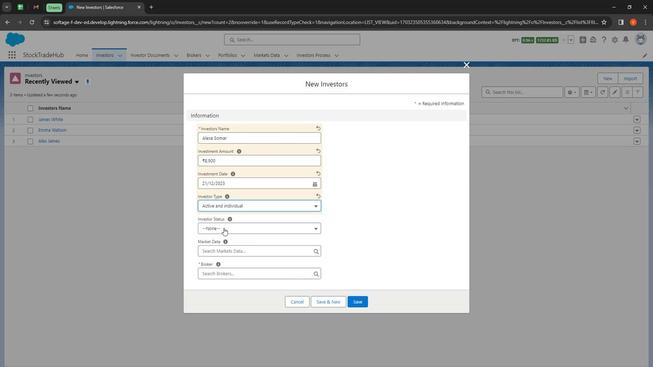 
Action: Mouse moved to (235, 259)
Screenshot: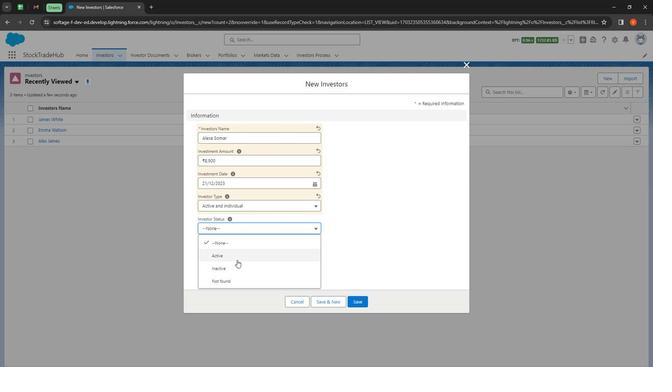 
Action: Mouse pressed left at (235, 259)
Screenshot: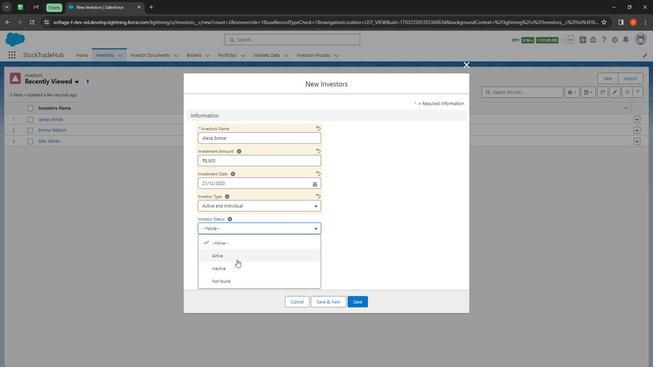 
Action: Mouse moved to (230, 253)
Screenshot: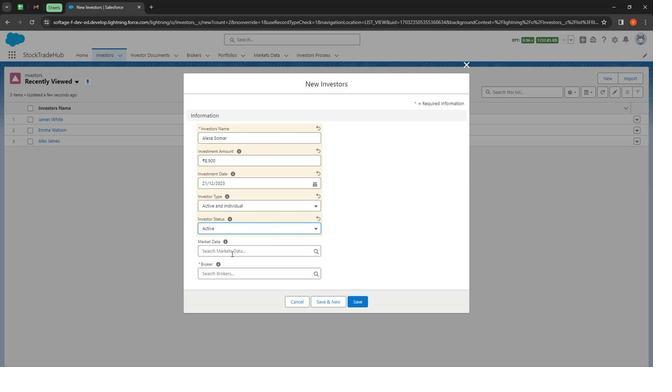 
Action: Mouse pressed left at (230, 253)
Screenshot: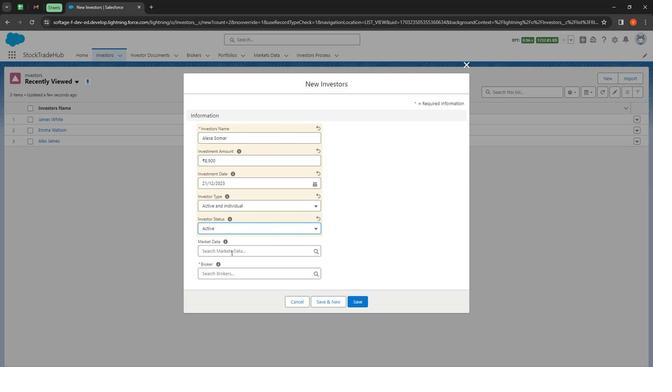 
Action: Mouse moved to (236, 274)
Screenshot: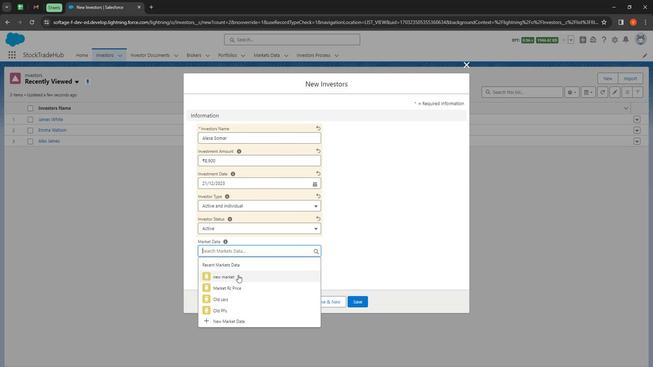 
Action: Mouse pressed left at (236, 274)
Screenshot: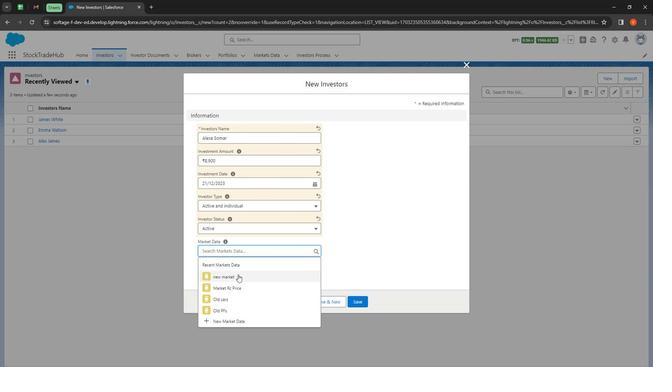 
Action: Mouse moved to (231, 274)
Screenshot: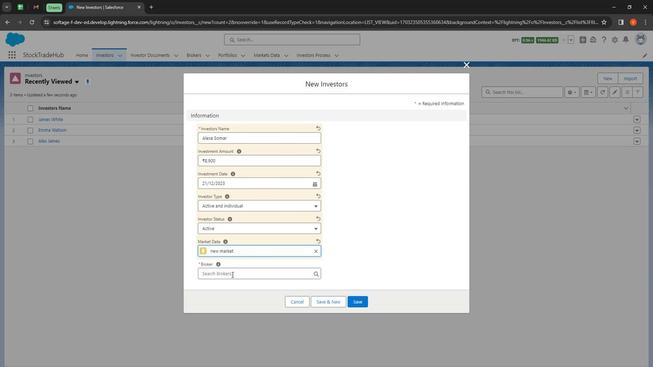 
Action: Mouse pressed left at (231, 274)
Screenshot: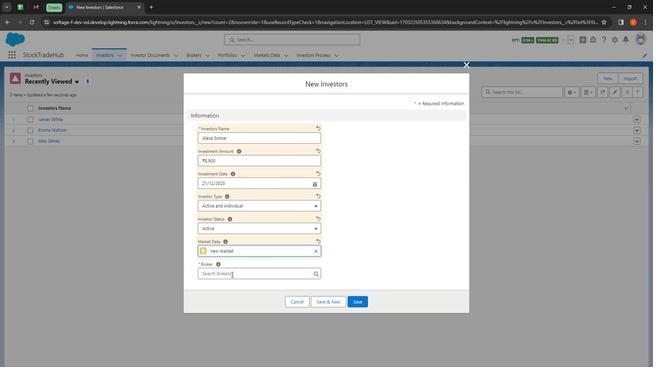 
Action: Mouse moved to (242, 309)
Screenshot: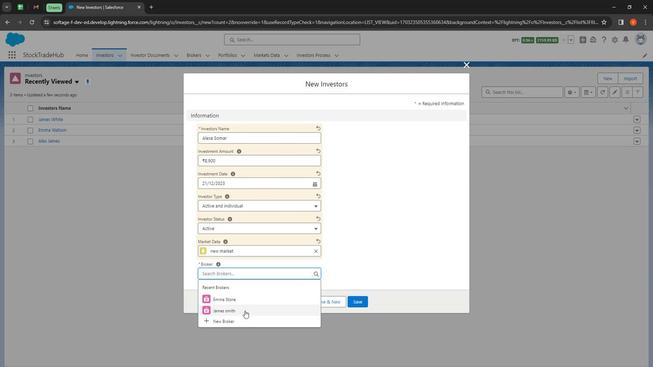 
Action: Mouse pressed left at (242, 309)
Screenshot: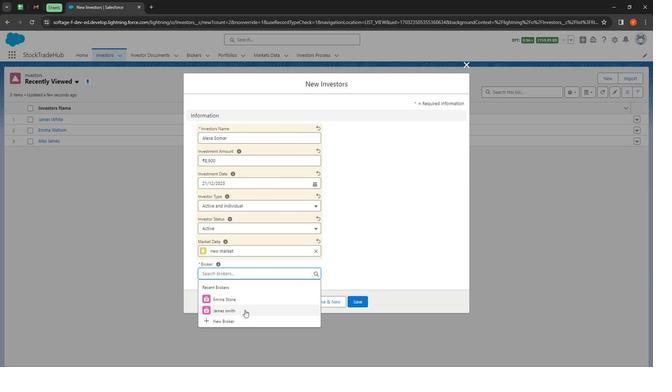 
Action: Mouse moved to (340, 300)
Screenshot: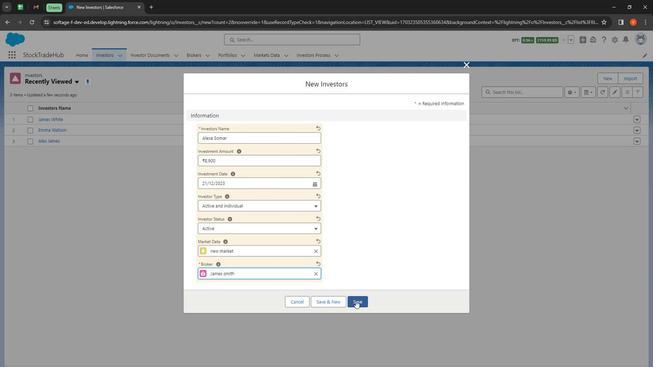 
Action: Mouse pressed left at (340, 300)
Screenshot: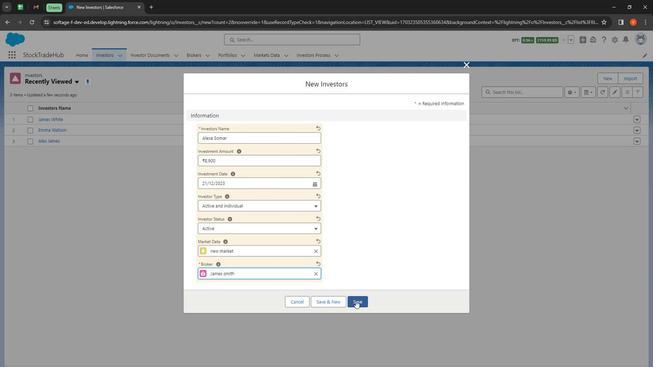 
Action: Mouse moved to (41, 104)
Screenshot: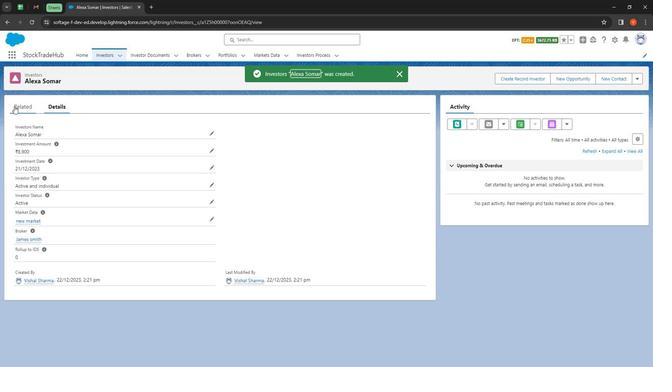 
Action: Mouse pressed left at (41, 104)
Screenshot: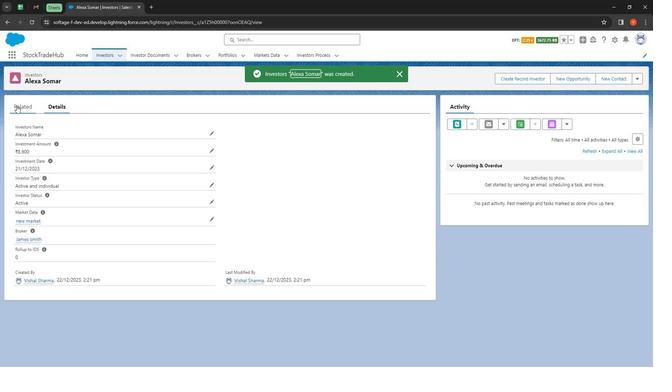 
Action: Mouse moved to (396, 124)
Screenshot: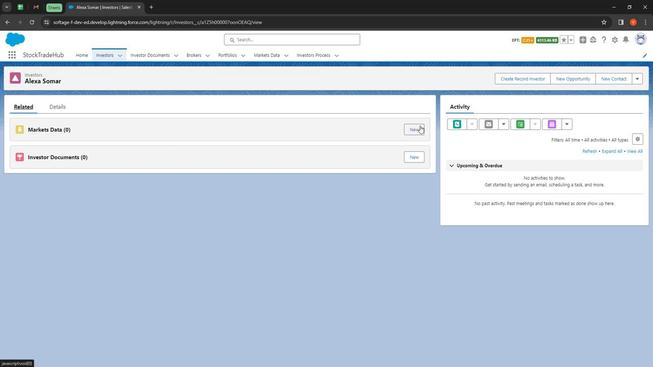 
Action: Mouse pressed left at (396, 124)
Screenshot: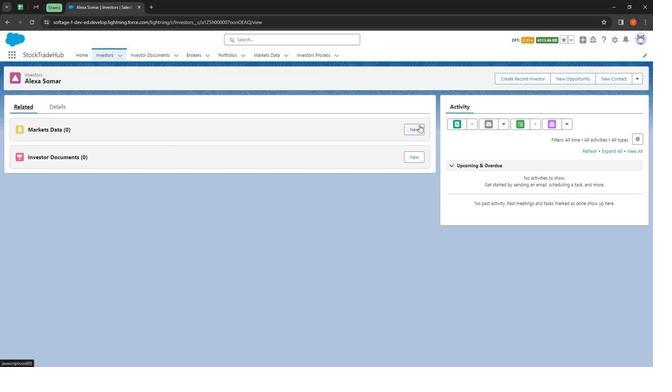 
Action: Mouse moved to (233, 145)
Screenshot: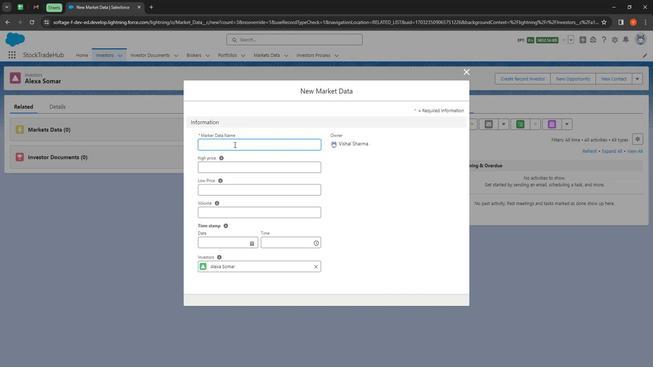 
Action: Mouse pressed left at (233, 145)
Screenshot: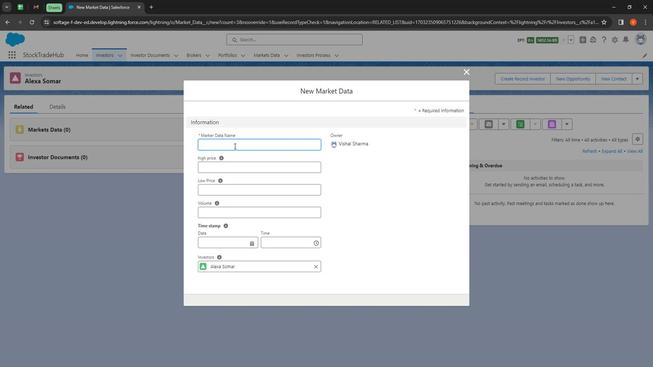 
Action: Key pressed <Key.shift><Key.shift><Key.shift><Key.shift><Key.shift><Key.shift><Key.shift><Key.shift><Key.shift><Key.shift><Key.shift><Key.shift><Key.shift>For<Key.space><Key.shift>ALexa
Screenshot: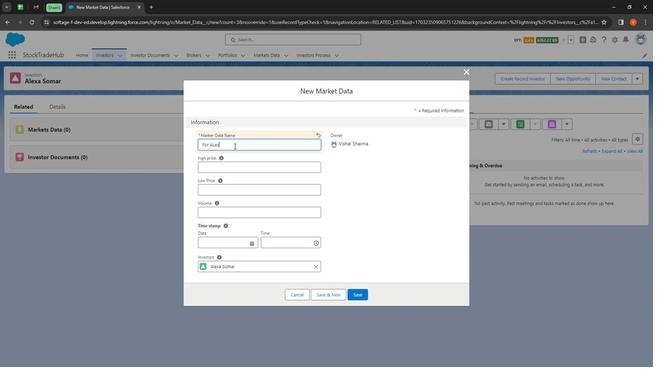 
Action: Mouse moved to (231, 166)
Screenshot: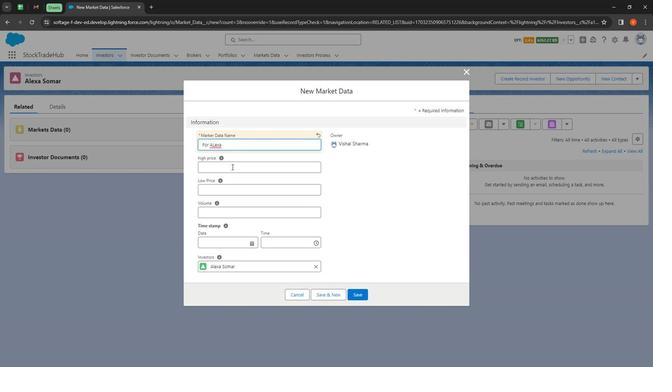 
Action: Mouse pressed left at (231, 166)
Screenshot: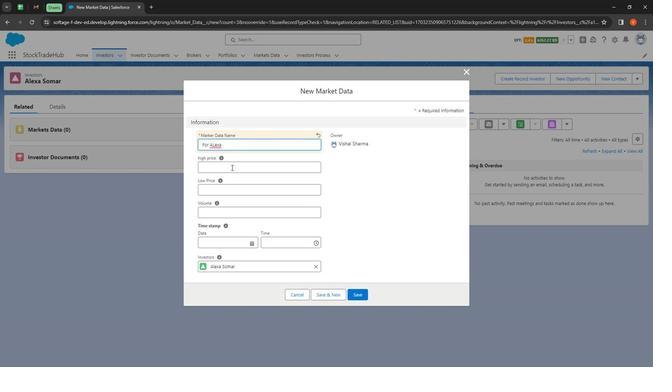 
Action: Key pressed 50000
Screenshot: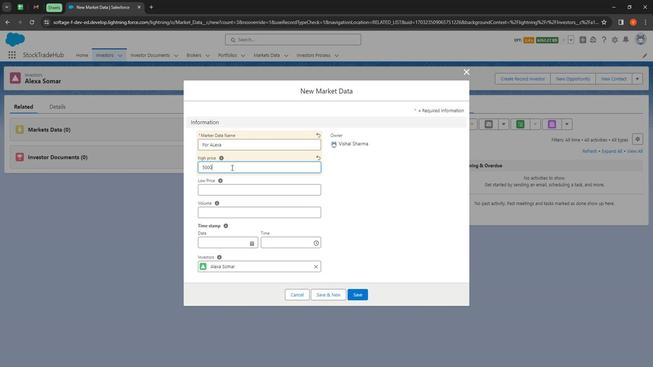 
Action: Mouse moved to (234, 187)
Screenshot: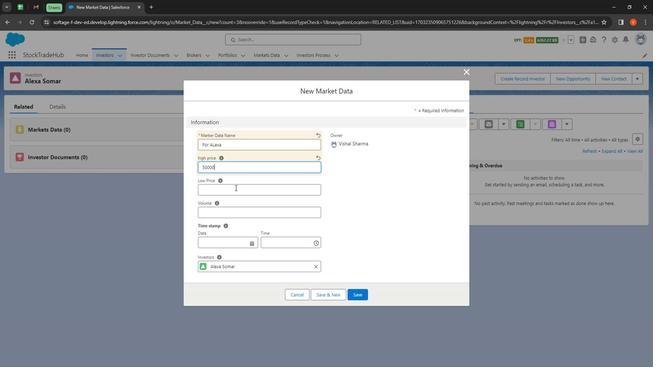 
Action: Mouse pressed left at (234, 187)
Screenshot: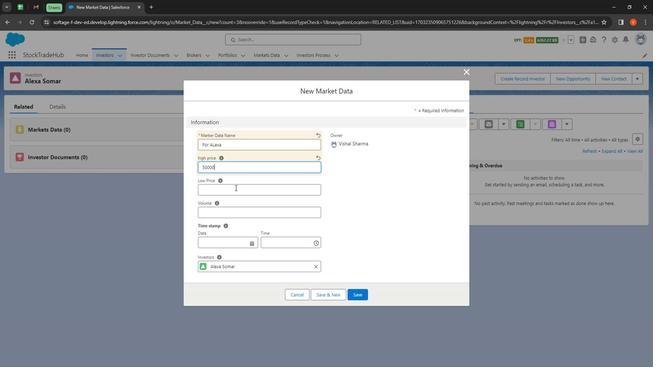 
Action: Key pressed 10000
Screenshot: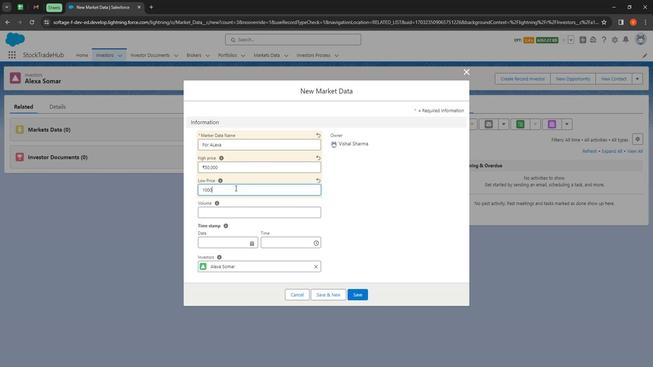 
Action: Mouse moved to (239, 214)
Screenshot: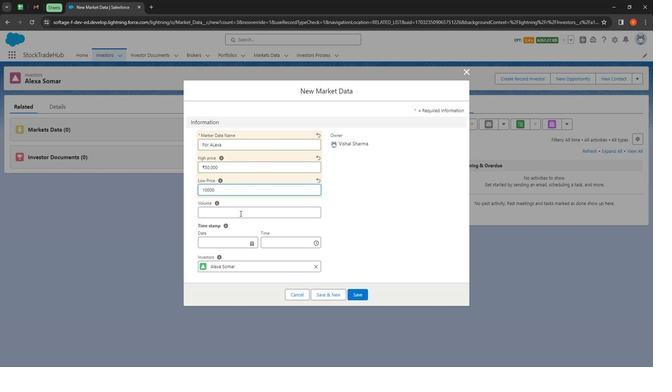 
Action: Mouse pressed left at (239, 214)
Screenshot: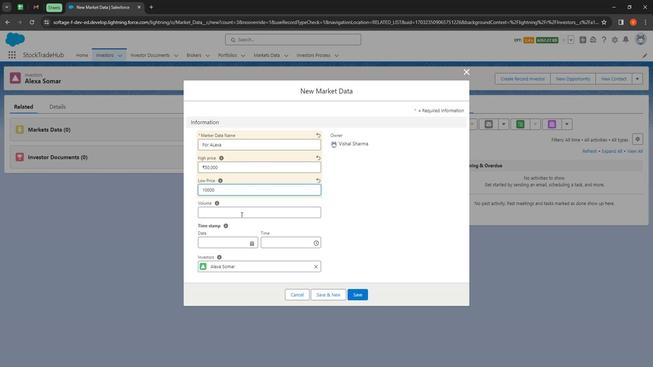 
Action: Mouse moved to (241, 214)
Screenshot: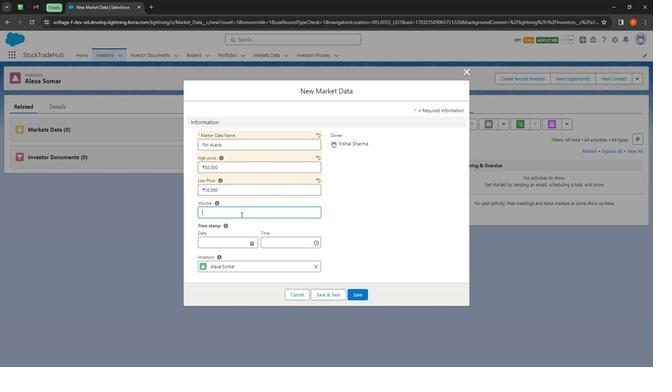 
Action: Key pressed 15
Screenshot: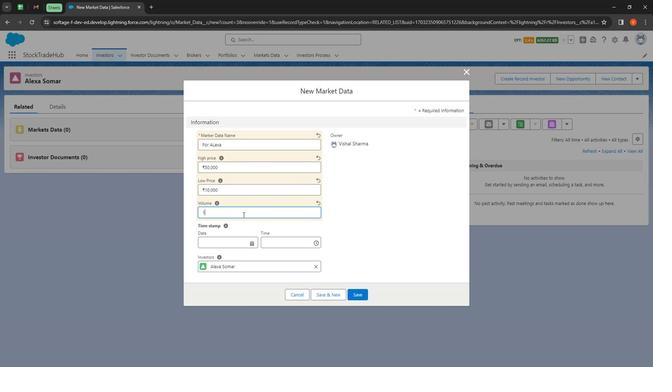
Action: Mouse moved to (241, 243)
Screenshot: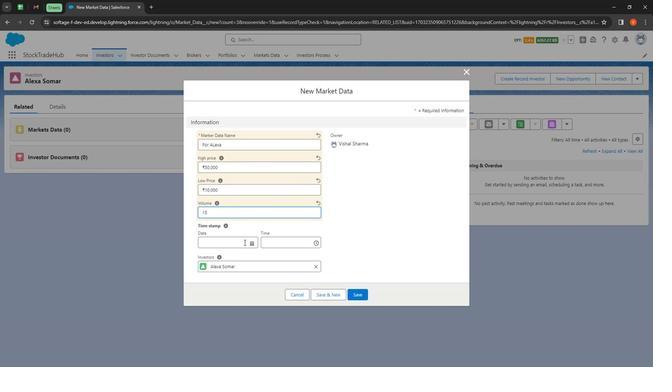 
Action: Mouse pressed left at (241, 243)
Screenshot: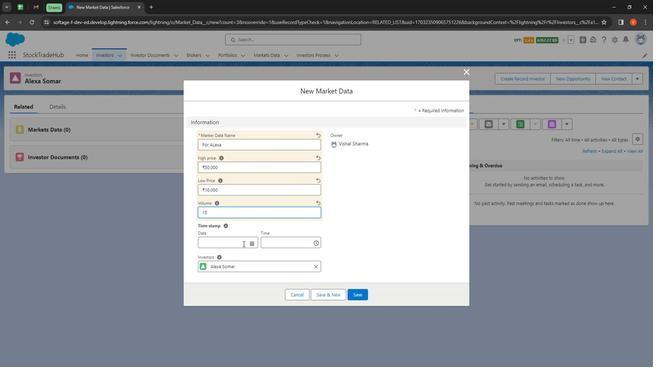
Action: Mouse moved to (244, 185)
Screenshot: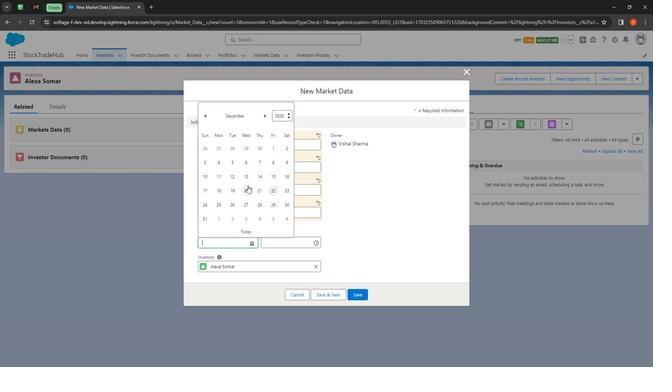 
Action: Mouse pressed left at (244, 185)
Screenshot: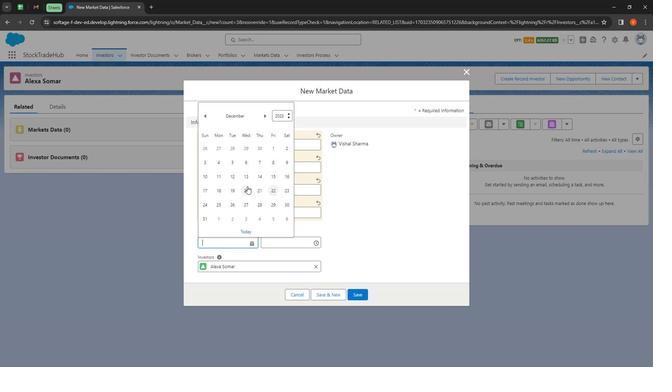 
Action: Mouse moved to (267, 248)
Screenshot: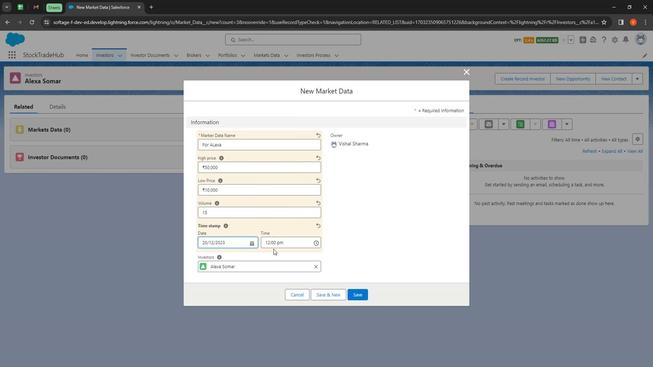 
Action: Mouse pressed left at (267, 248)
Screenshot: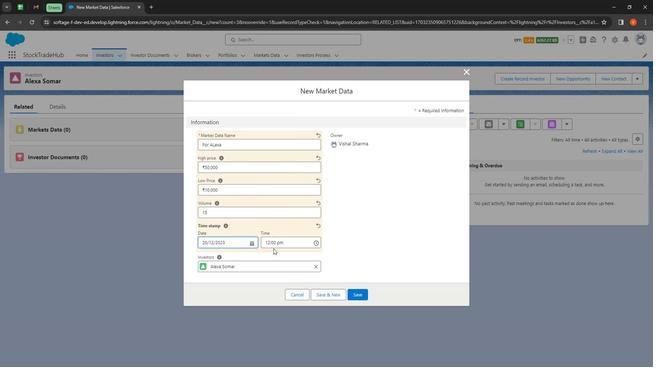 
Action: Mouse moved to (271, 243)
Screenshot: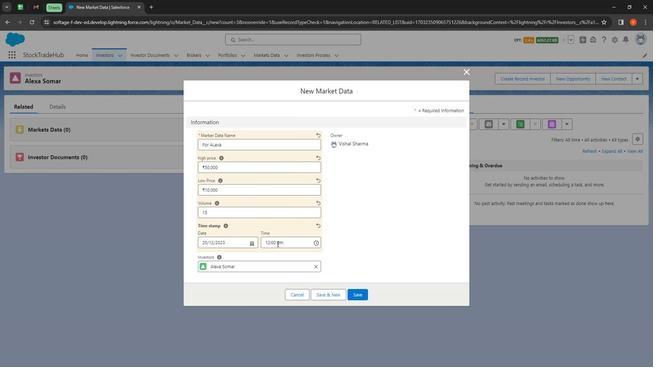 
Action: Mouse pressed left at (271, 243)
Screenshot: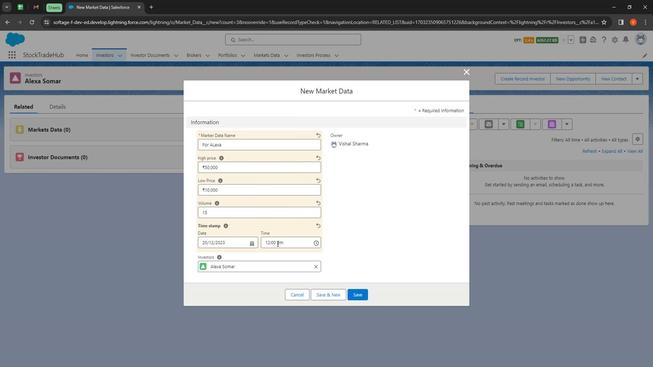 
Action: Mouse moved to (280, 257)
Screenshot: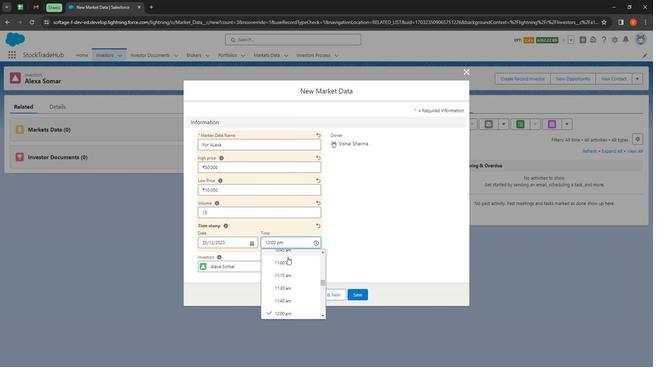 
Action: Mouse scrolled (280, 257) with delta (0, 0)
Screenshot: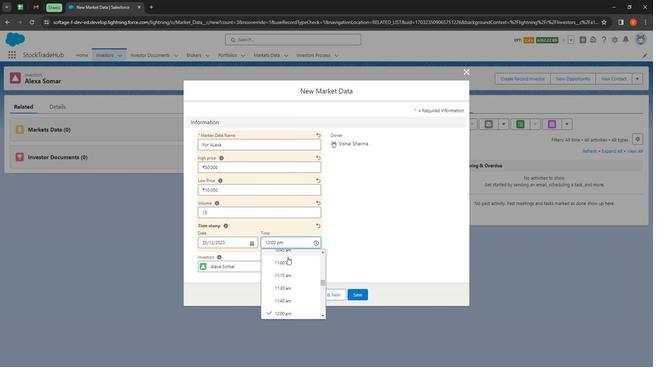 
Action: Mouse moved to (281, 266)
Screenshot: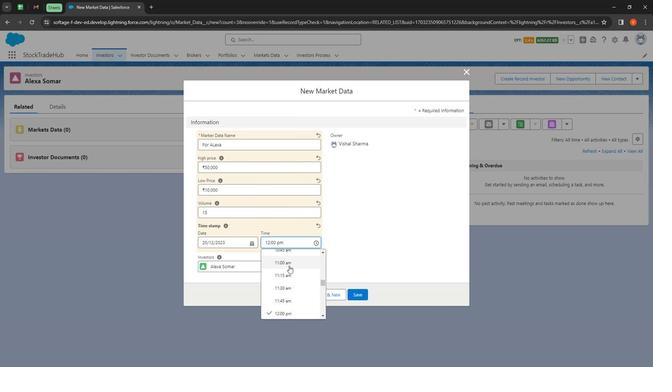 
Action: Mouse scrolled (281, 266) with delta (0, 0)
Screenshot: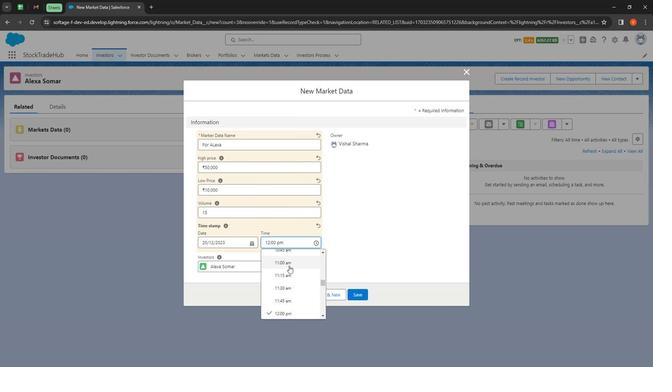 
Action: Mouse moved to (281, 268)
Screenshot: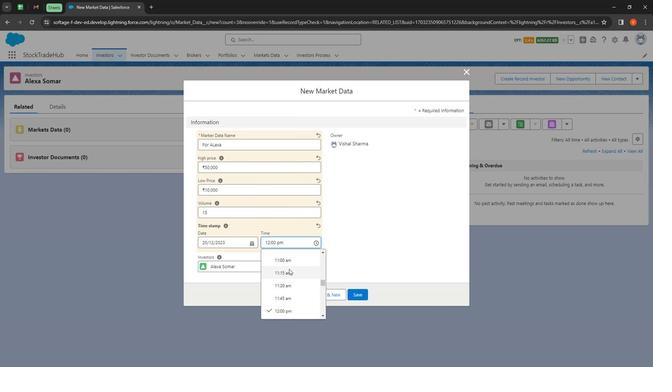 
Action: Mouse scrolled (281, 268) with delta (0, 0)
Screenshot: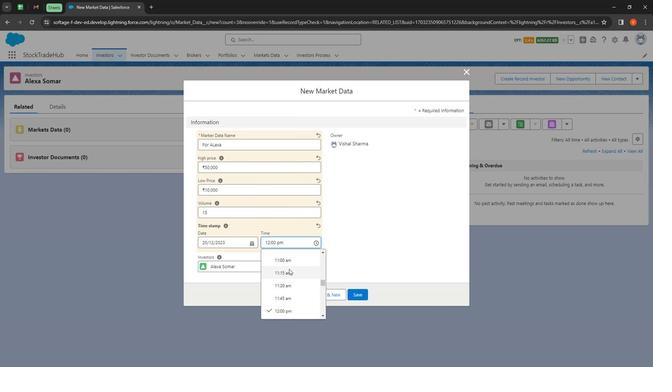 
Action: Mouse moved to (281, 268)
Screenshot: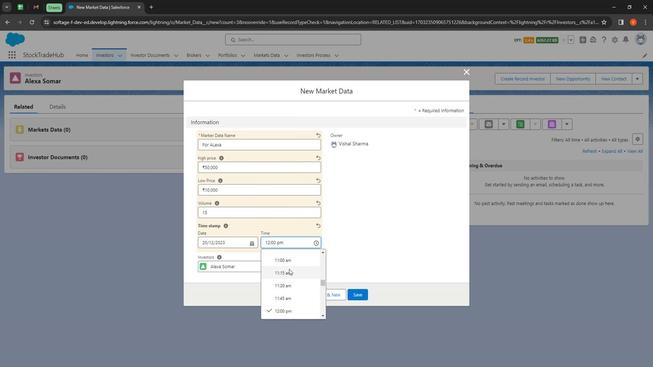 
Action: Mouse scrolled (281, 268) with delta (0, 0)
Screenshot: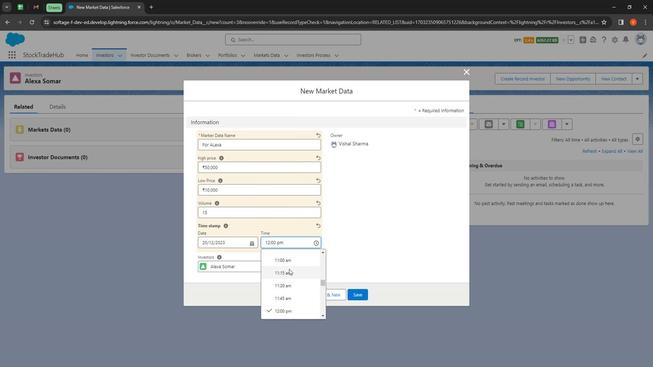 
Action: Mouse scrolled (281, 268) with delta (0, 0)
Screenshot: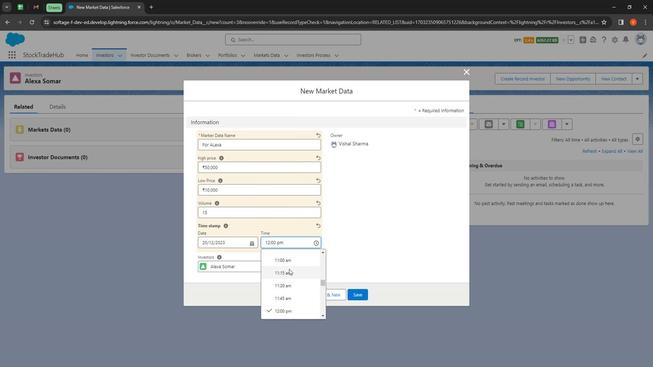 
Action: Mouse moved to (285, 289)
Screenshot: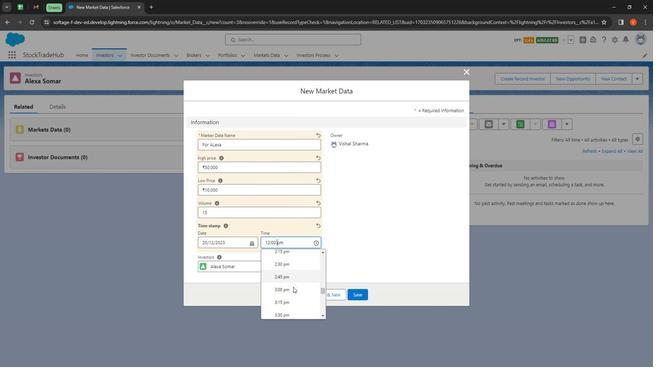 
Action: Mouse pressed left at (285, 289)
Screenshot: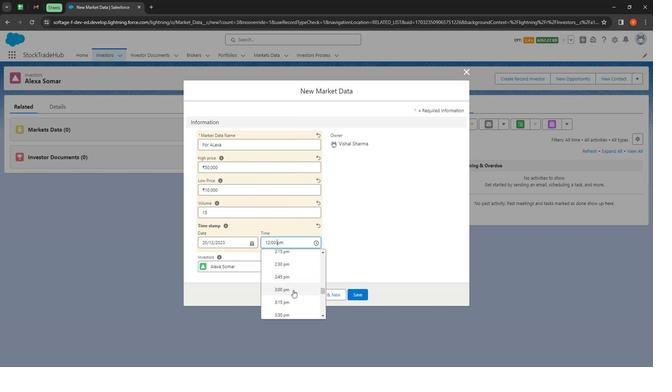 
Action: Mouse moved to (348, 295)
Screenshot: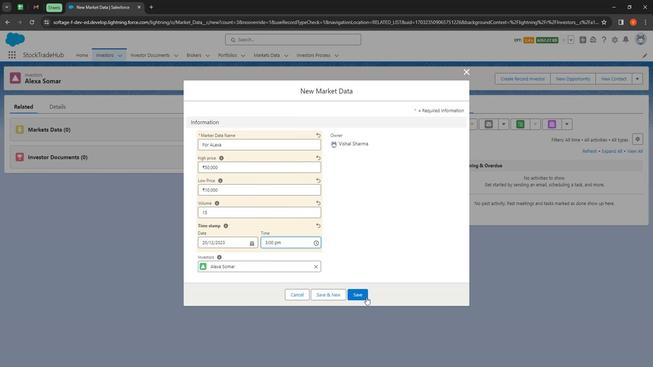 
Action: Mouse pressed left at (348, 295)
Screenshot: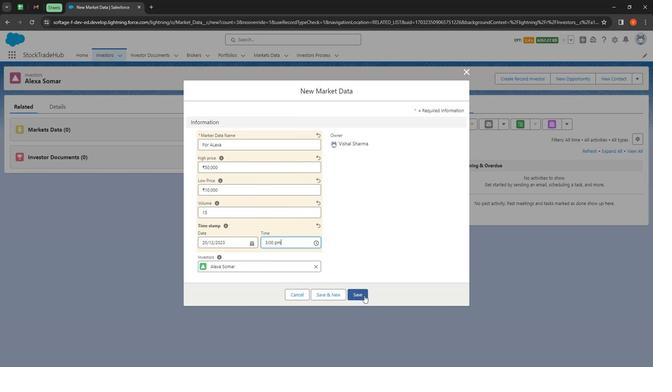 
Action: Mouse moved to (394, 198)
Screenshot: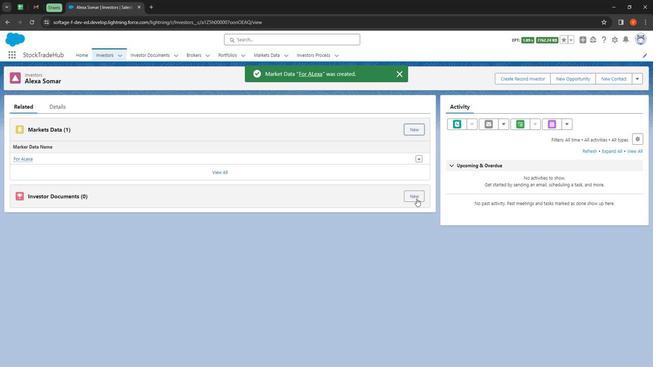 
Action: Mouse pressed left at (394, 198)
Screenshot: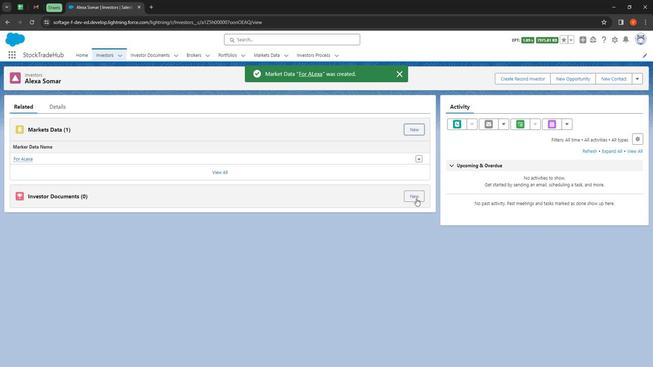 
Action: Mouse moved to (233, 126)
Screenshot: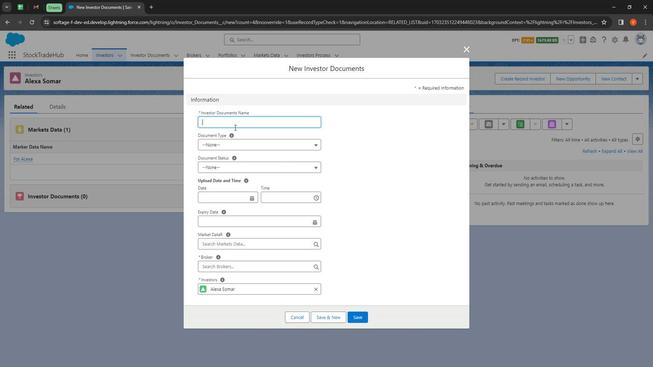
Action: Mouse pressed left at (233, 126)
Screenshot: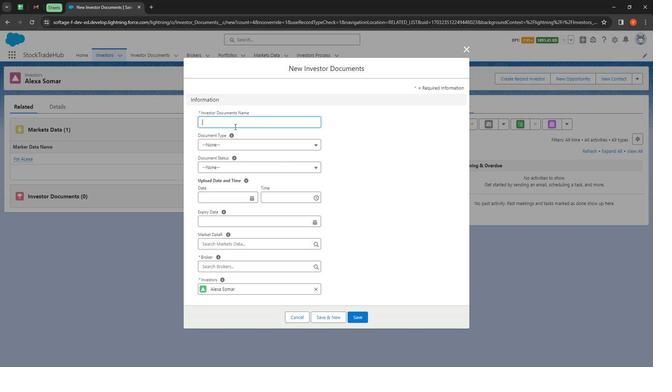 
Action: Key pressed <Key.shift><Key.shift><Key.shift><Key.shift><Key.shift><Key.shift><Key.shift><Key.shift><Key.shift><Key.shift><Key.shift><Key.shift><Key.shift><Key.shift>Rc
Screenshot: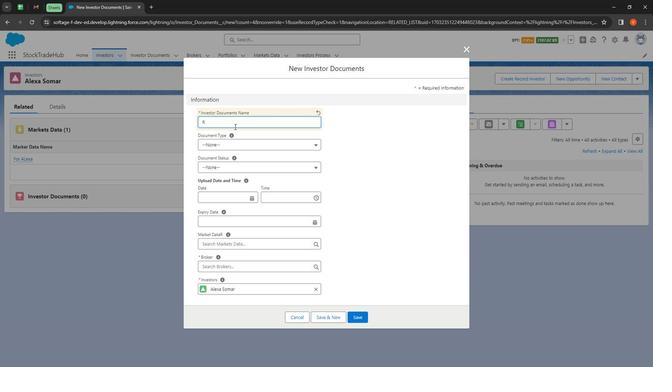 
Action: Mouse moved to (233, 144)
Screenshot: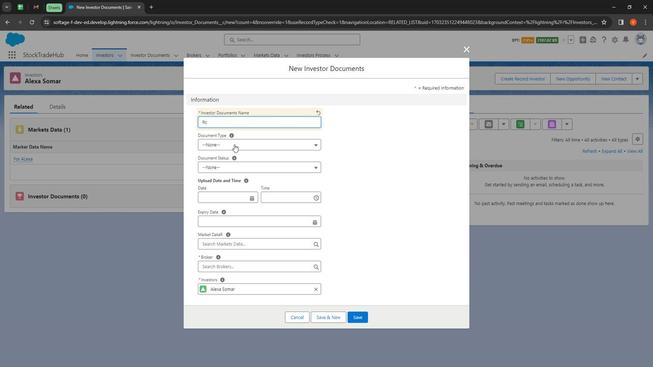 
Action: Mouse pressed left at (233, 144)
Screenshot: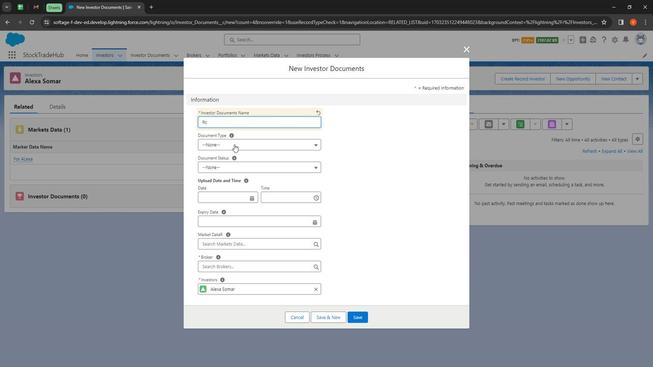 
Action: Mouse moved to (225, 206)
Screenshot: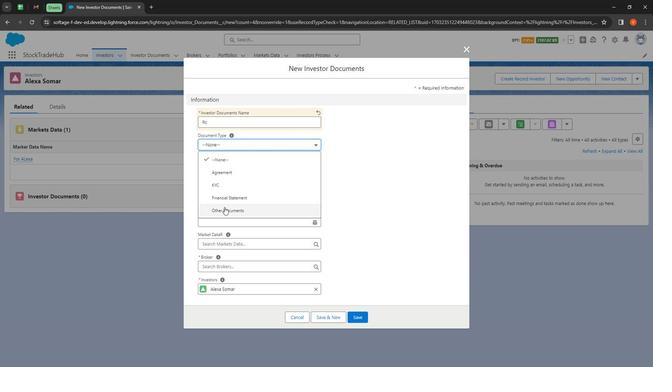 
Action: Mouse pressed left at (225, 206)
Screenshot: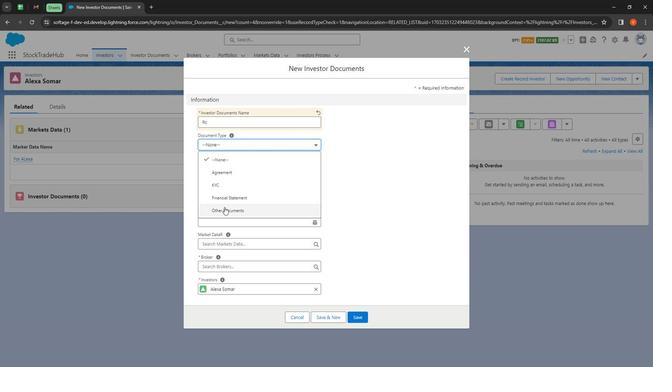 
Action: Mouse moved to (226, 169)
Screenshot: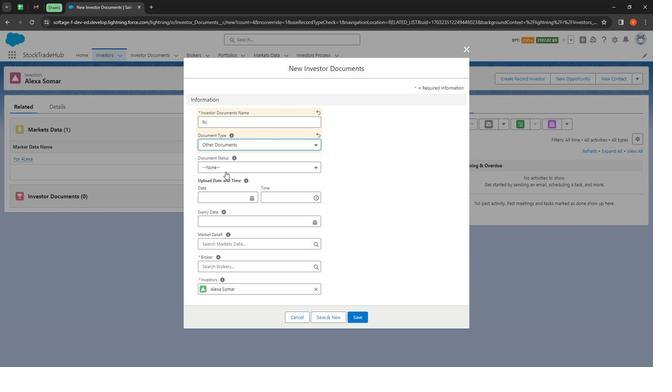 
Action: Mouse pressed left at (226, 169)
Screenshot: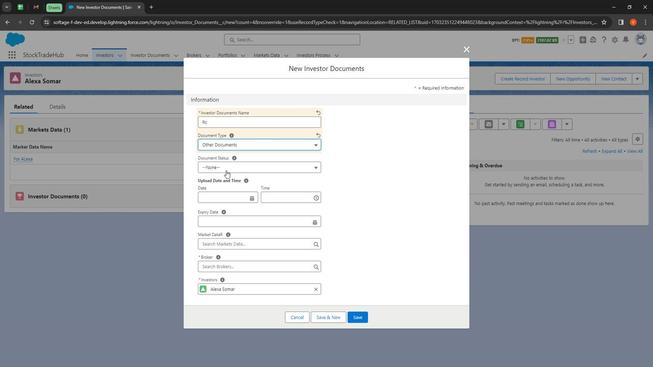 
Action: Mouse moved to (231, 229)
Screenshot: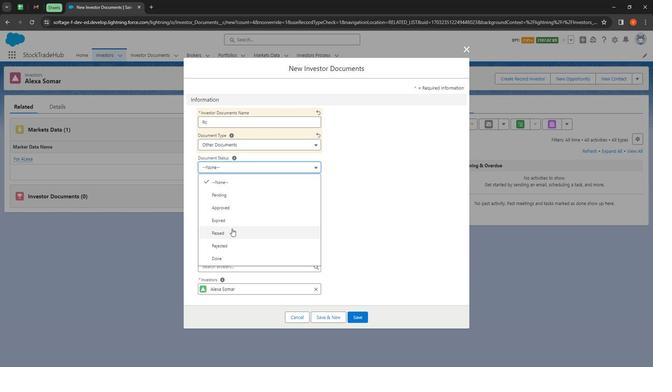 
Action: Mouse pressed left at (231, 229)
Screenshot: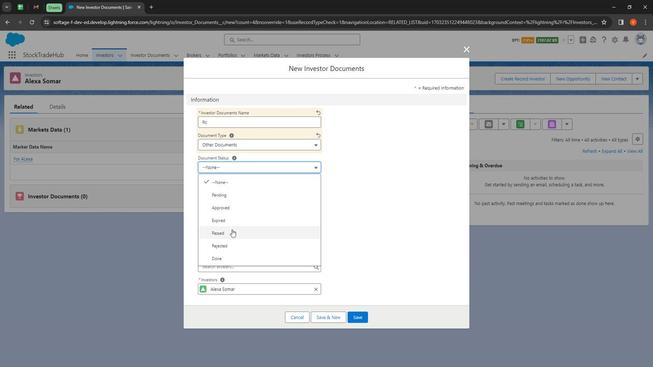 
Action: Mouse moved to (216, 200)
Screenshot: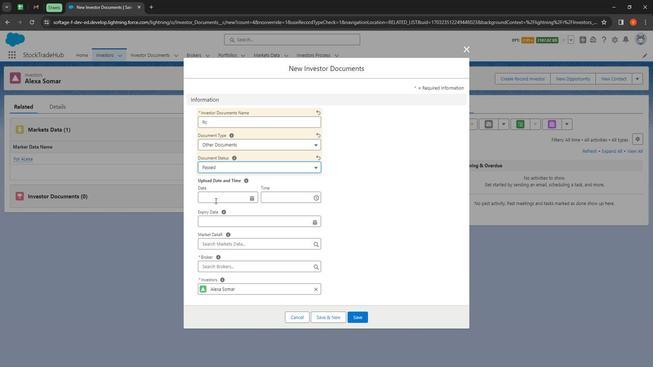 
Action: Mouse pressed left at (216, 200)
Screenshot: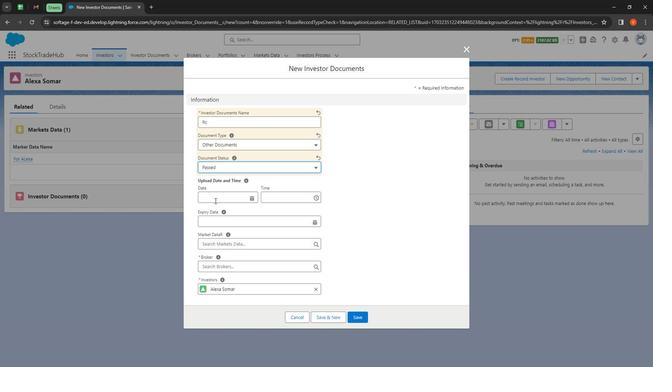 
Action: Mouse moved to (255, 277)
Screenshot: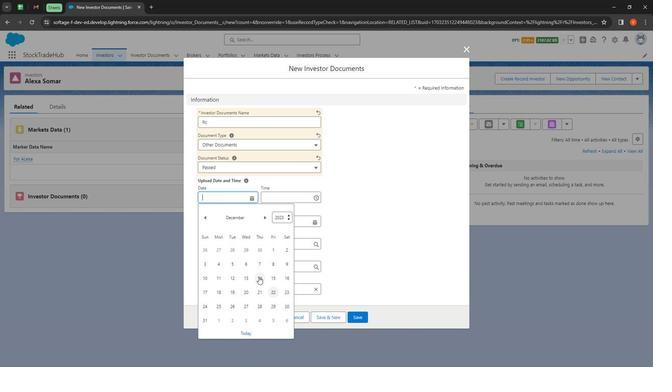 
Action: Mouse pressed left at (255, 277)
Screenshot: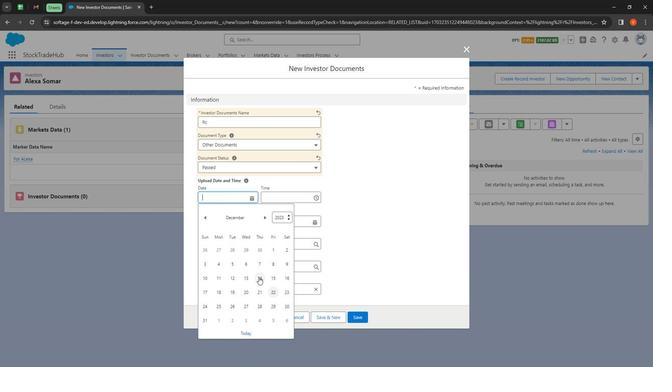 
Action: Mouse moved to (281, 193)
Screenshot: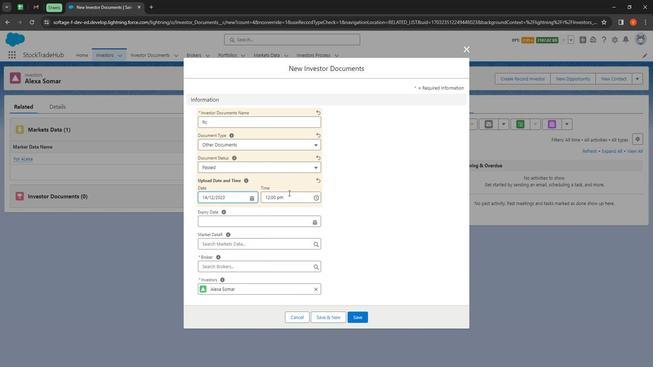 
Action: Mouse pressed left at (281, 193)
Screenshot: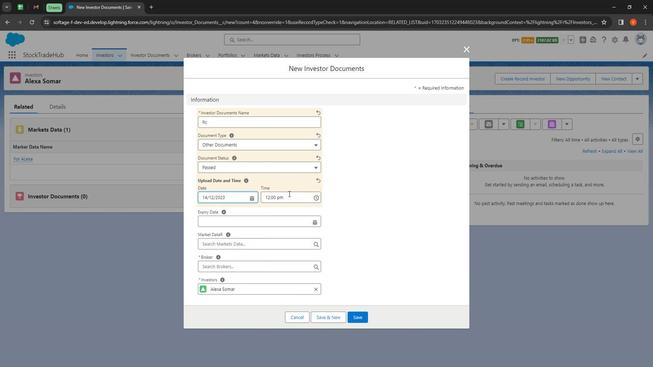 
Action: Mouse moved to (286, 211)
Screenshot: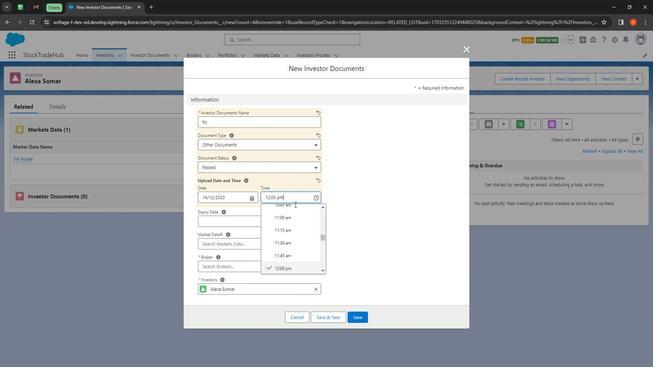 
Action: Mouse scrolled (286, 211) with delta (0, 0)
Screenshot: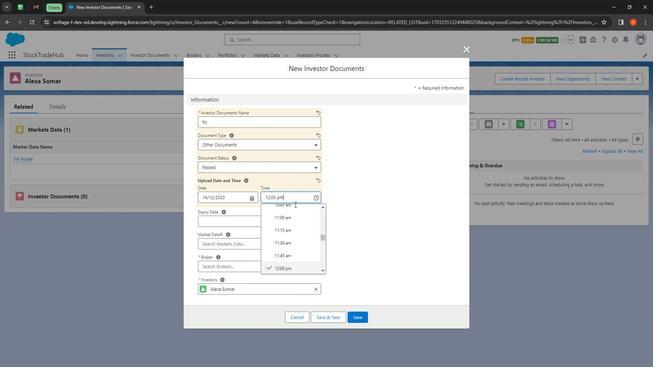 
Action: Mouse moved to (284, 225)
Screenshot: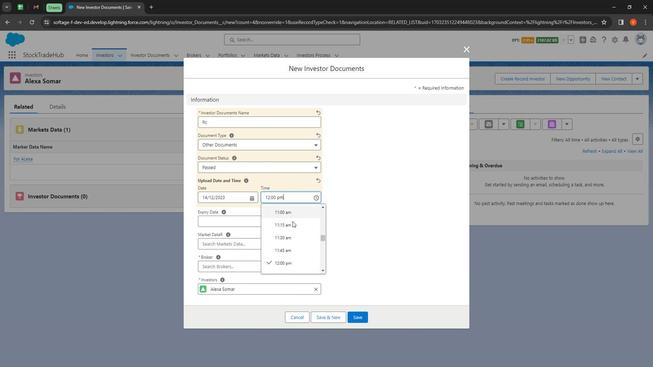 
Action: Mouse scrolled (284, 224) with delta (0, 0)
Screenshot: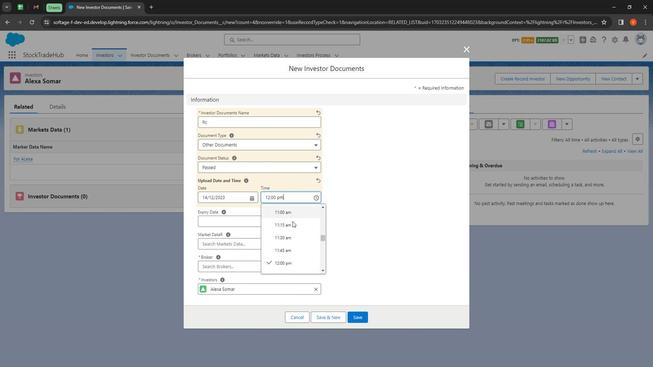 
Action: Mouse moved to (284, 229)
Screenshot: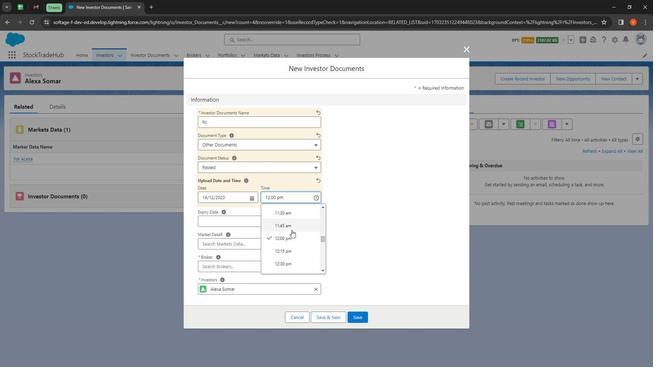 
Action: Mouse scrolled (284, 229) with delta (0, 0)
Screenshot: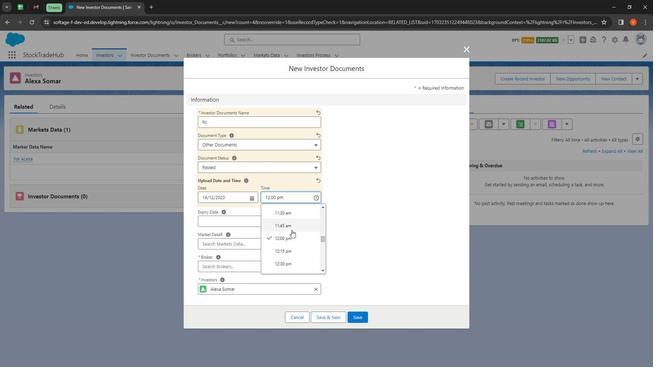 
Action: Mouse moved to (284, 231)
Screenshot: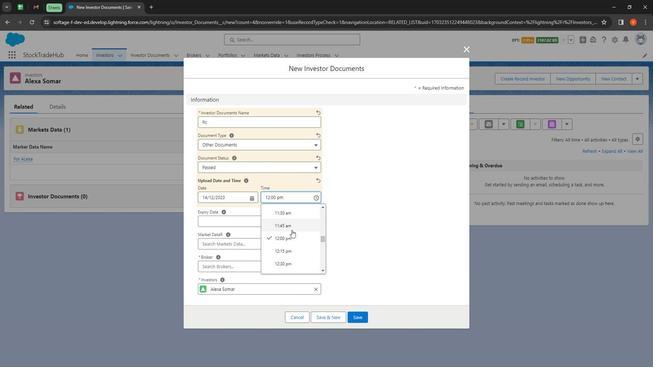 
Action: Mouse scrolled (284, 231) with delta (0, 0)
Screenshot: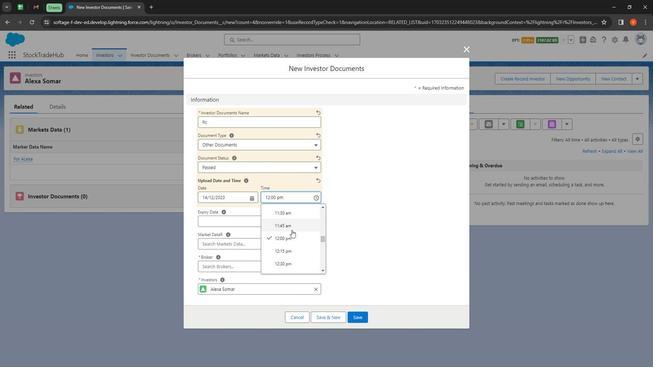 
Action: Mouse moved to (284, 232)
Screenshot: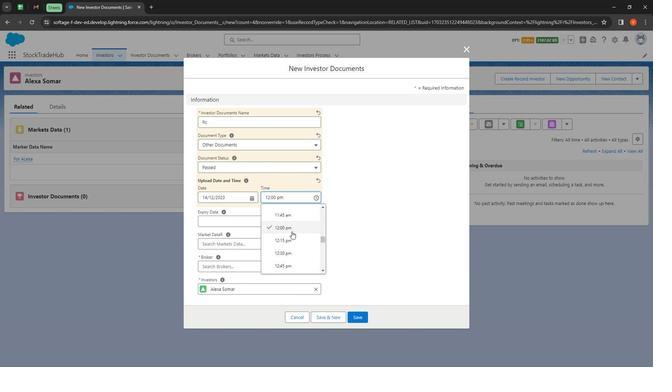 
Action: Mouse scrolled (284, 232) with delta (0, 0)
Screenshot: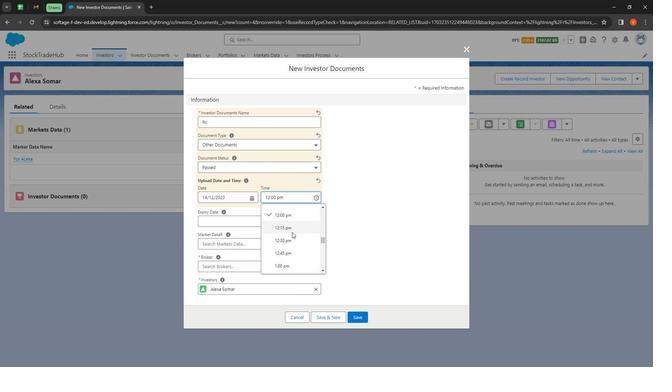 
Action: Mouse moved to (284, 232)
Screenshot: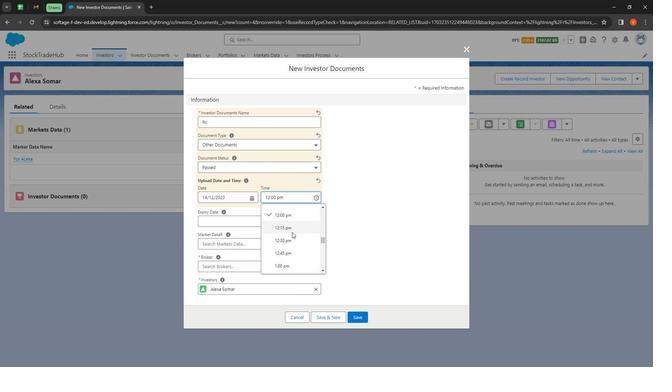 
Action: Mouse scrolled (284, 232) with delta (0, 0)
Screenshot: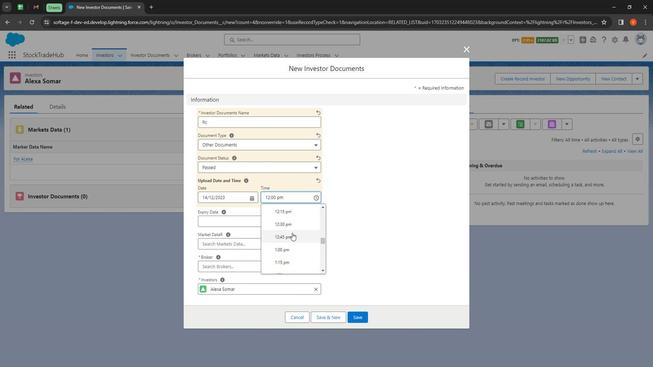 
Action: Mouse moved to (283, 238)
Screenshot: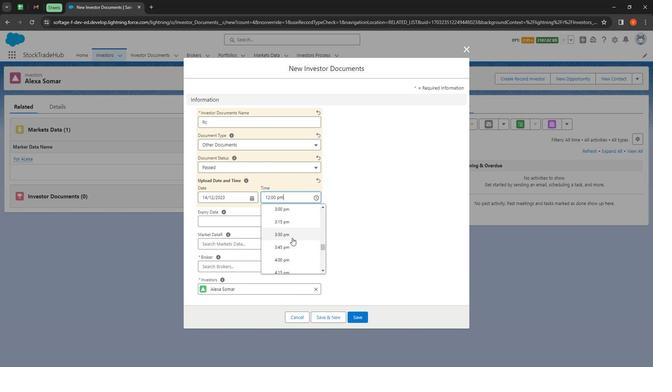 
Action: Mouse scrolled (283, 237) with delta (0, 0)
Screenshot: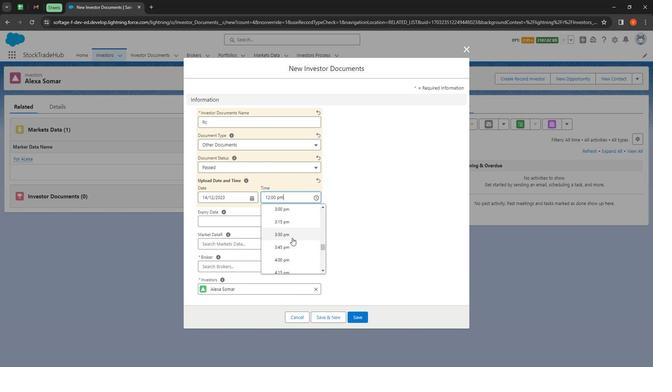 
Action: Mouse moved to (283, 239)
Screenshot: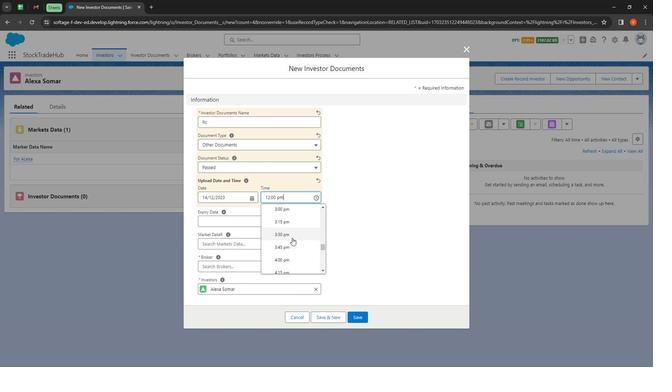 
Action: Mouse scrolled (283, 239) with delta (0, 0)
Screenshot: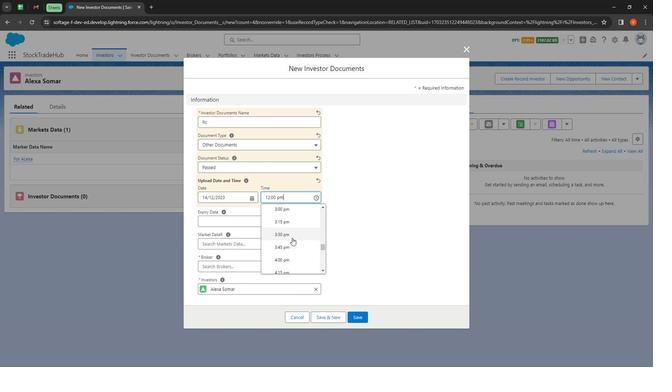 
Action: Mouse moved to (283, 239)
Screenshot: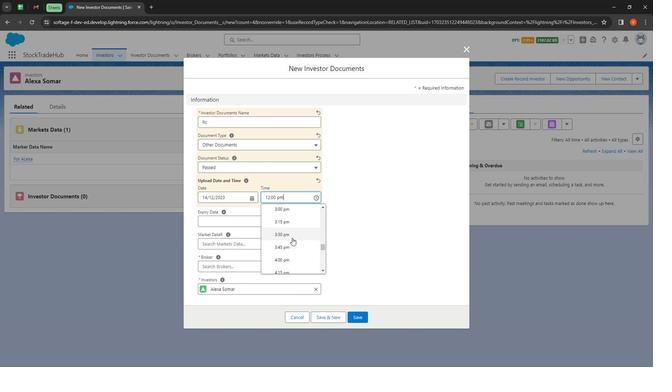 
Action: Mouse scrolled (283, 239) with delta (0, 0)
Screenshot: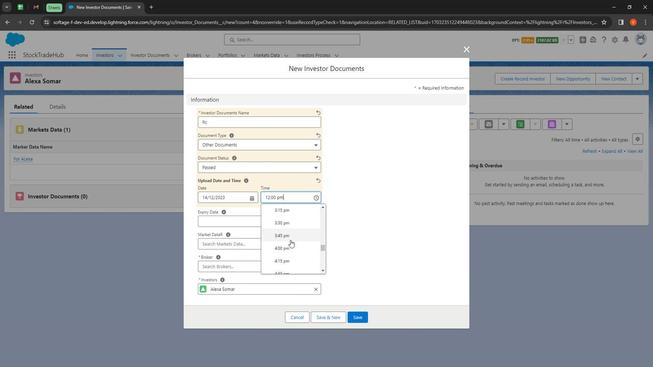 
Action: Mouse moved to (278, 230)
Screenshot: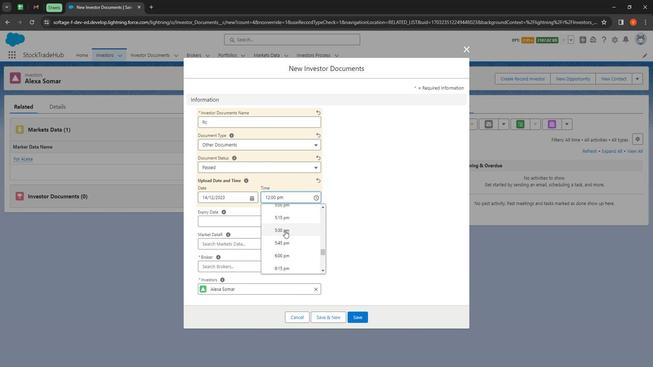 
Action: Mouse pressed left at (278, 230)
Screenshot: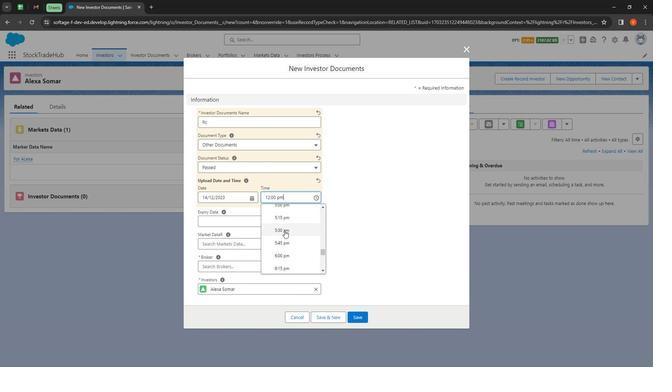 
Action: Mouse moved to (242, 223)
Screenshot: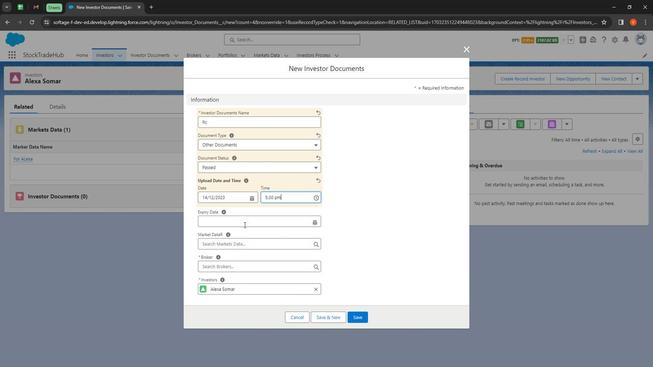 
Action: Mouse pressed left at (242, 223)
Screenshot: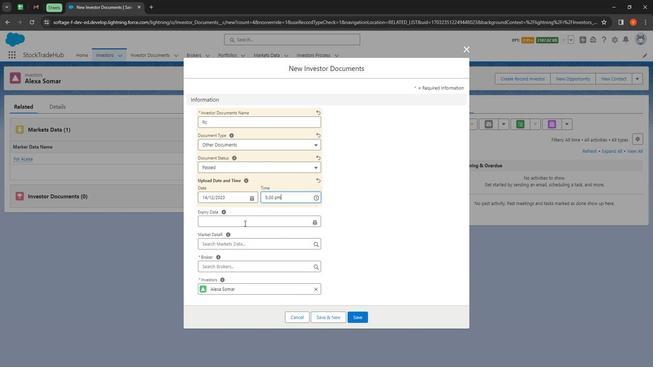 
Action: Mouse moved to (302, 234)
Screenshot: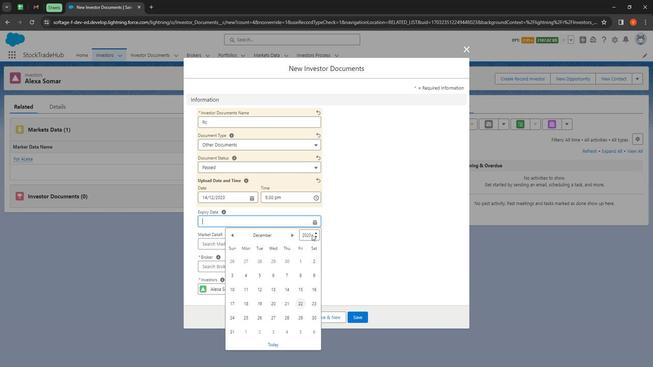
Action: Mouse pressed left at (302, 234)
Screenshot: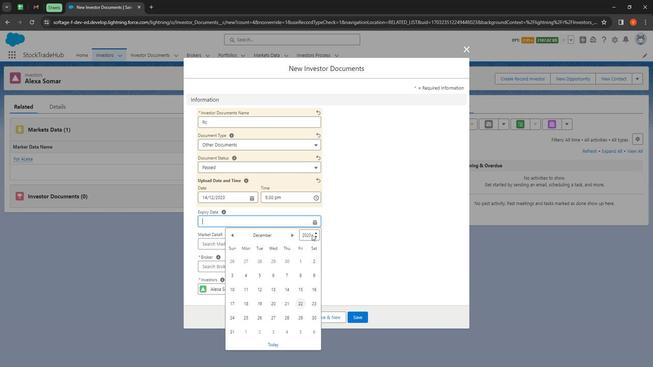 
Action: Mouse moved to (291, 289)
Screenshot: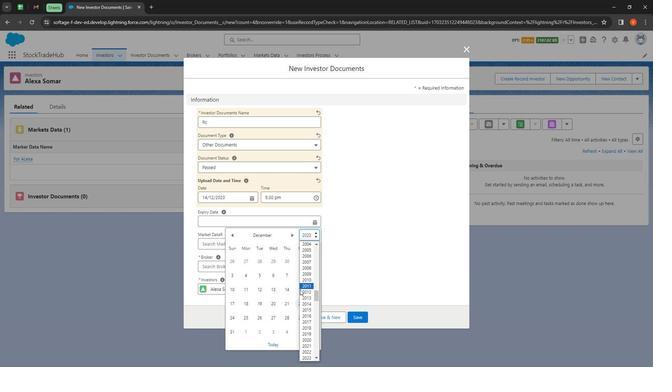
Action: Mouse scrolled (291, 288) with delta (0, 0)
Screenshot: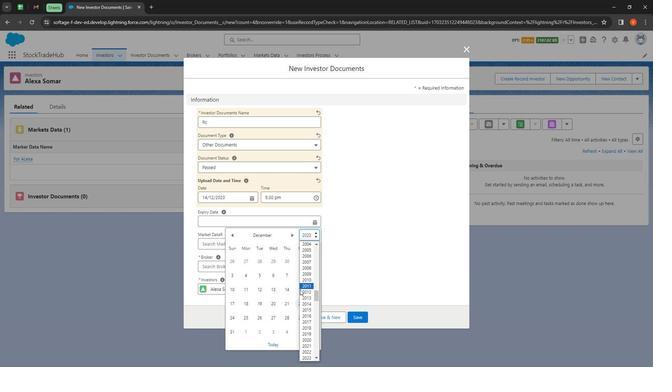 
Action: Mouse moved to (290, 294)
Screenshot: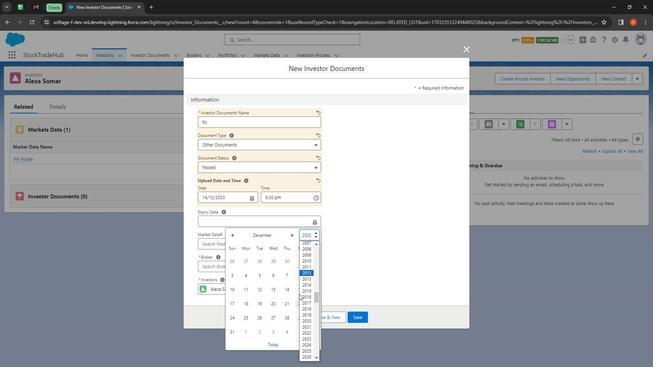 
Action: Mouse scrolled (290, 294) with delta (0, 0)
Screenshot: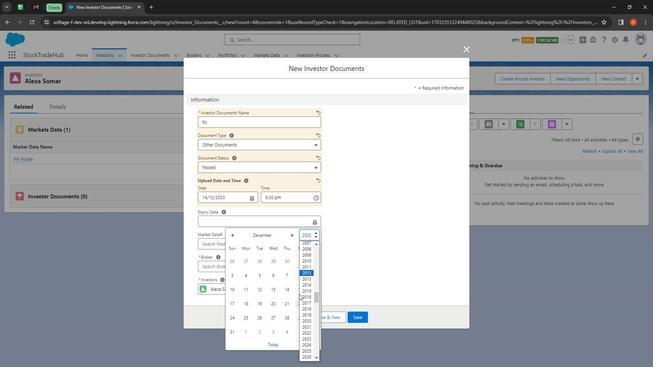 
Action: Mouse moved to (290, 294)
Screenshot: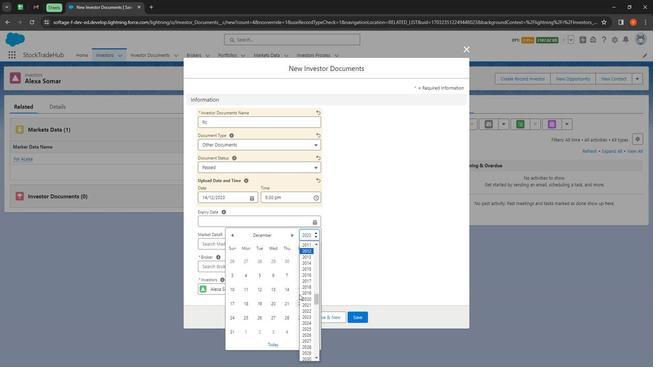 
Action: Mouse scrolled (290, 294) with delta (0, 0)
Screenshot: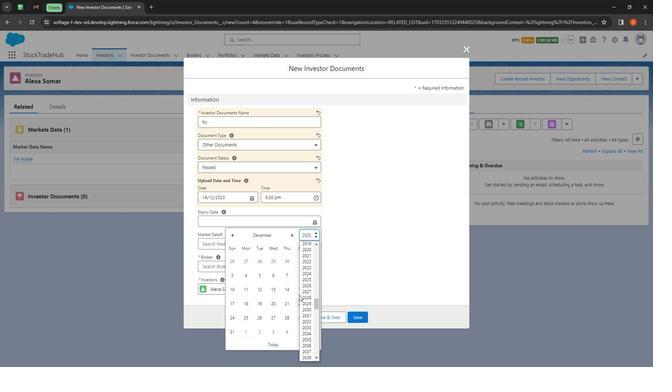 
Action: Mouse moved to (299, 248)
Screenshot: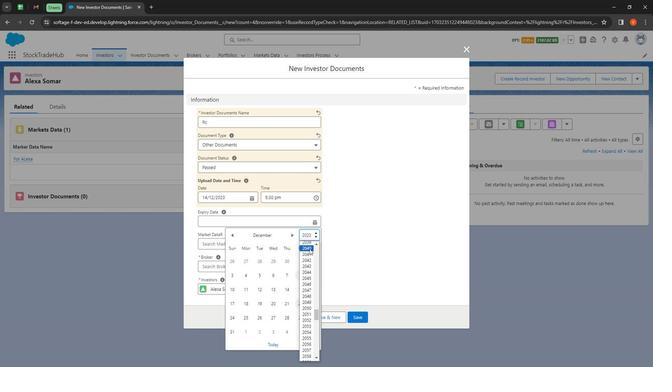 
Action: Mouse pressed left at (299, 248)
Screenshot: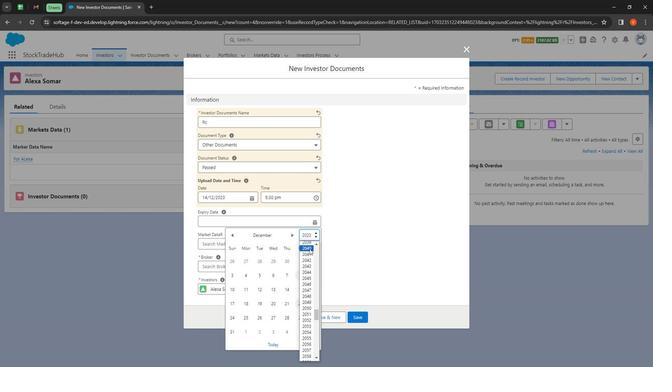 
Action: Mouse moved to (233, 235)
Screenshot: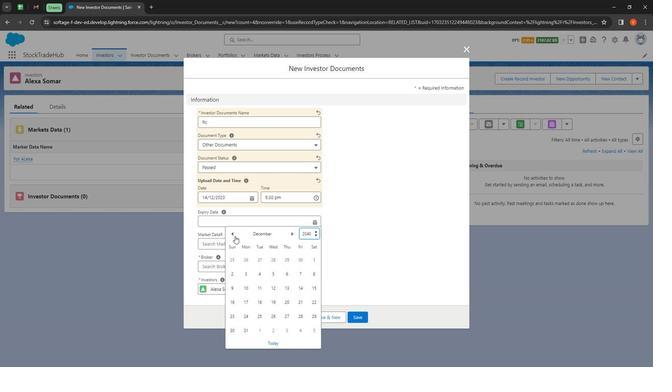 
Action: Mouse pressed left at (233, 235)
Screenshot: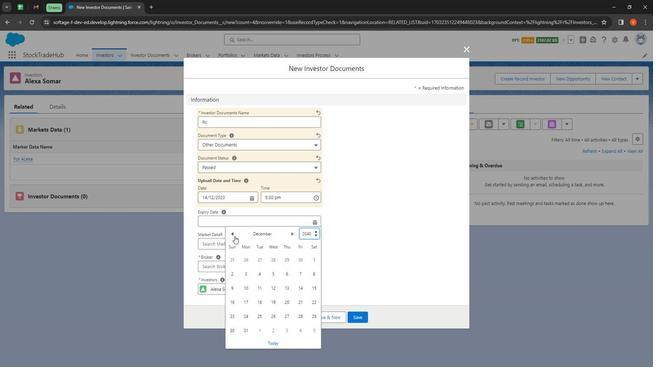 
Action: Mouse pressed left at (233, 235)
Screenshot: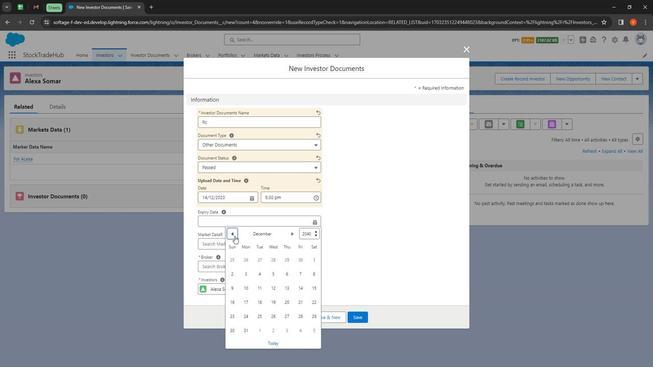 
Action: Mouse pressed left at (233, 235)
Screenshot: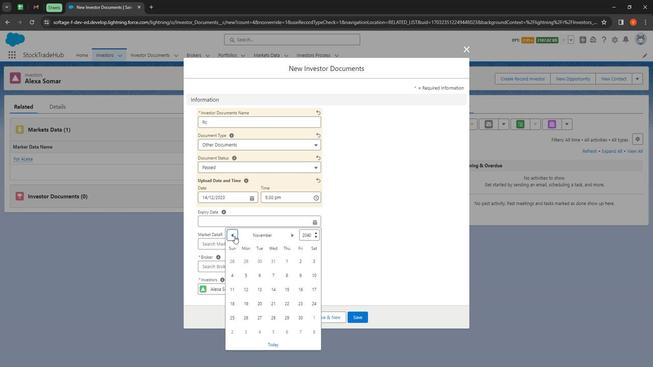 
Action: Mouse moved to (233, 235)
Screenshot: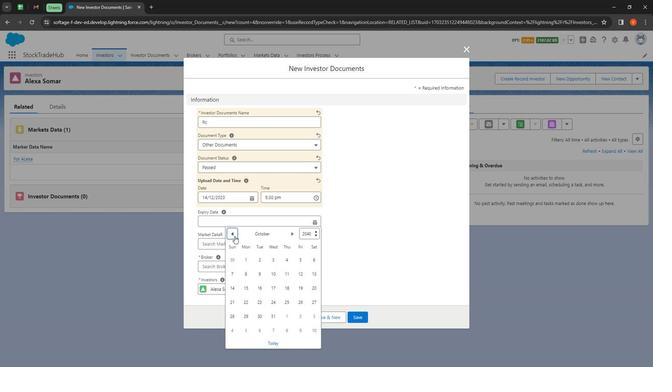 
Action: Mouse pressed left at (233, 235)
Screenshot: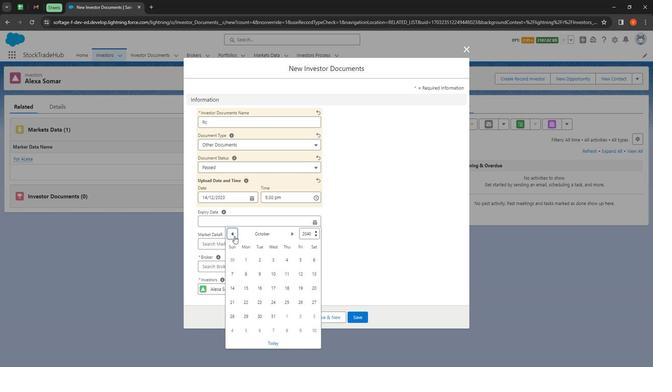 
Action: Mouse pressed left at (233, 235)
Screenshot: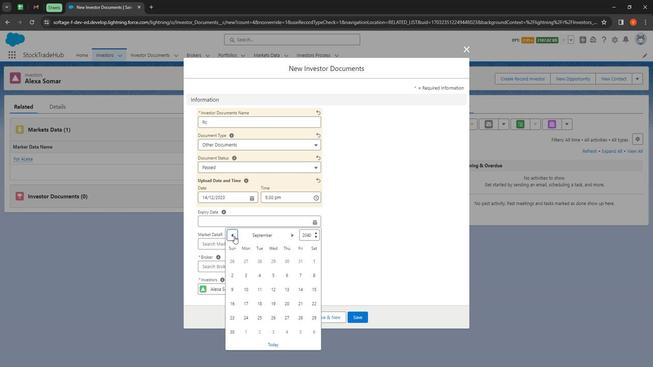 
Action: Mouse pressed left at (233, 235)
Screenshot: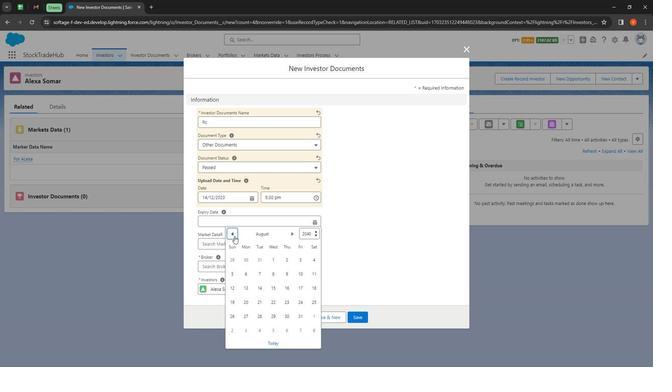 
Action: Mouse pressed left at (233, 235)
Screenshot: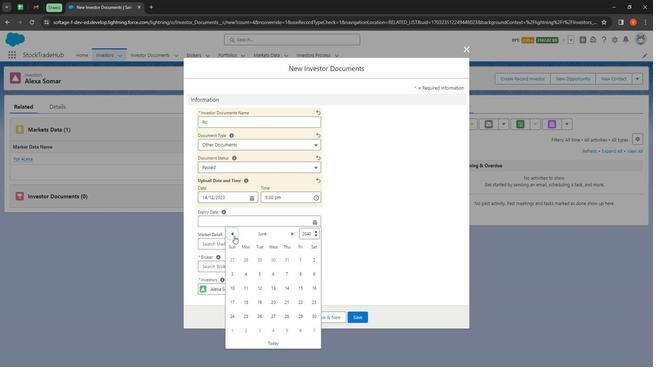 
Action: Mouse pressed left at (233, 235)
Screenshot: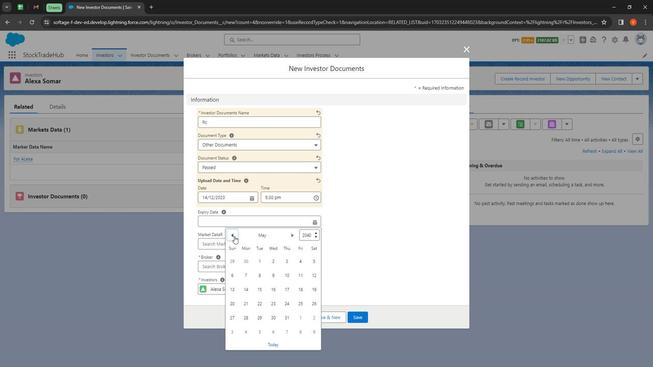 
Action: Mouse pressed left at (233, 235)
Screenshot: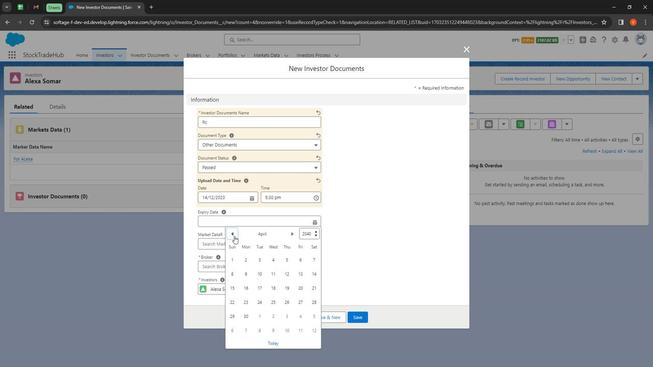 
Action: Mouse pressed left at (233, 235)
Screenshot: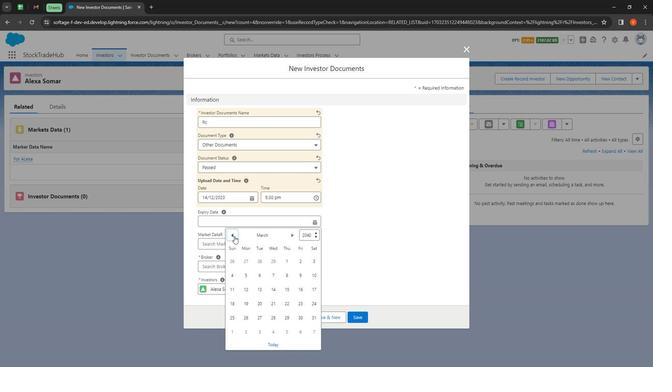 
Action: Mouse moved to (232, 235)
Screenshot: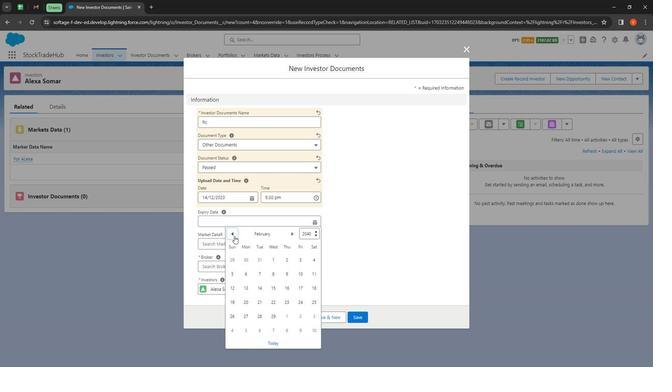 
Action: Mouse pressed left at (232, 235)
Screenshot: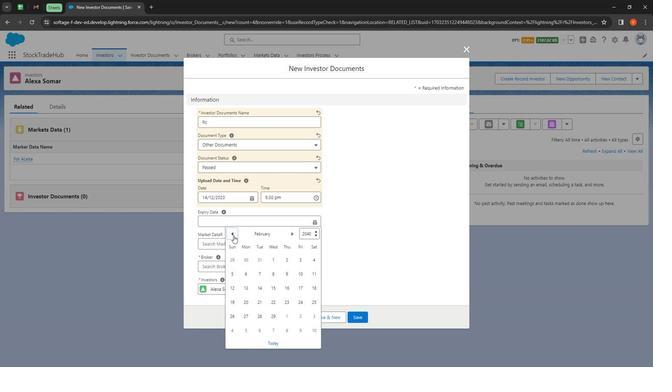 
Action: Mouse pressed left at (232, 235)
Screenshot: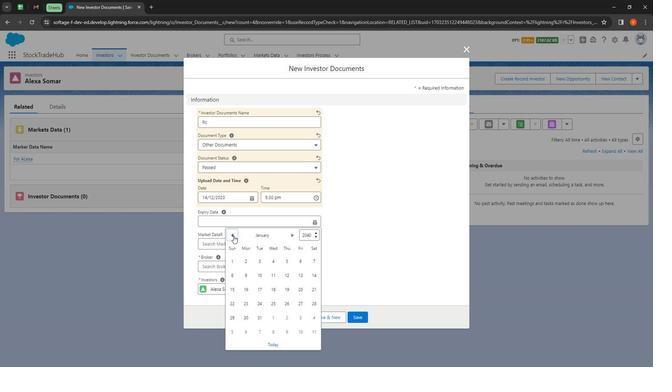
Action: Mouse moved to (281, 233)
Screenshot: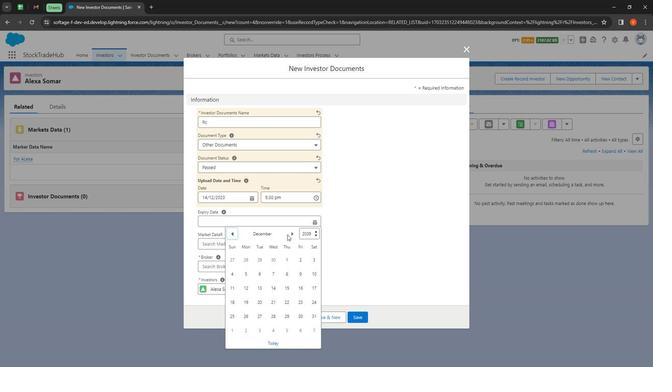 
Action: Mouse pressed left at (281, 233)
Screenshot: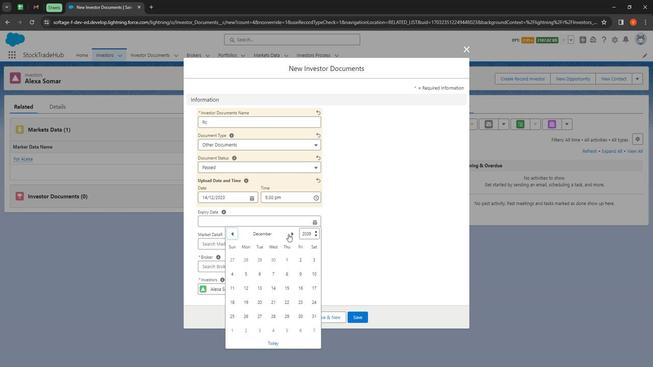 
Action: Mouse moved to (268, 279)
Screenshot: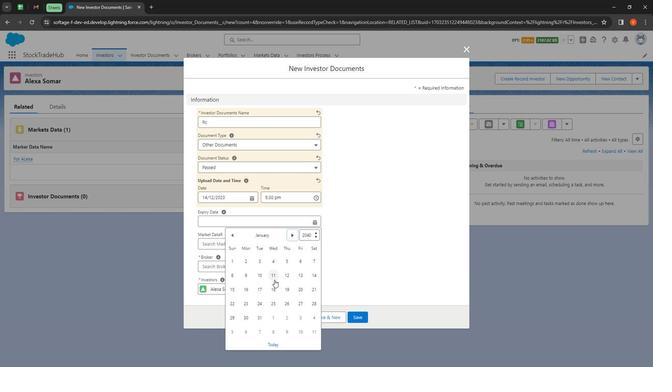 
Action: Mouse pressed left at (268, 279)
Screenshot: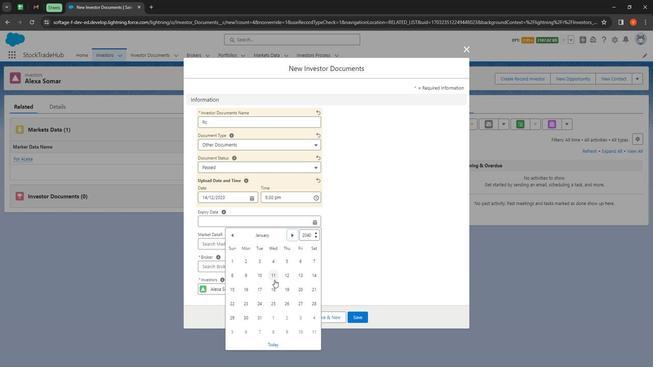 
Action: Mouse moved to (212, 246)
Screenshot: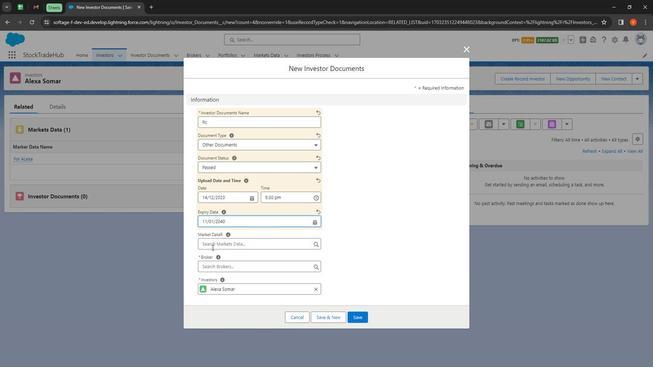 
Action: Mouse pressed left at (212, 246)
Screenshot: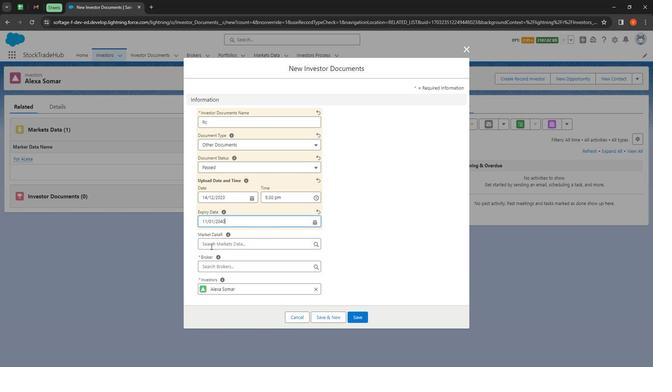 
Action: Mouse moved to (228, 285)
Screenshot: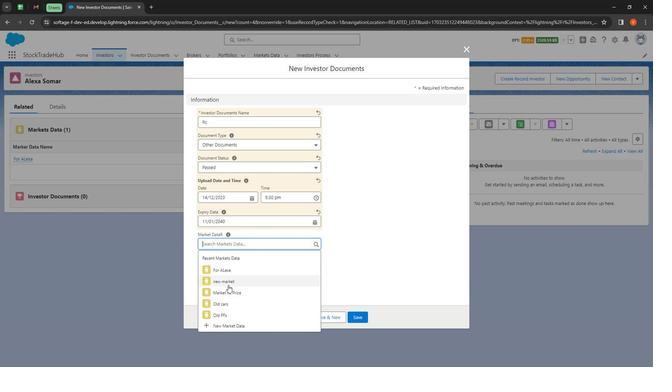 
Action: Mouse pressed left at (228, 285)
Screenshot: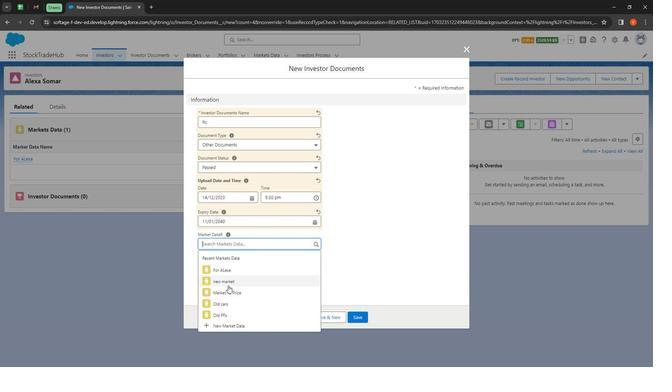 
Action: Mouse moved to (227, 267)
Screenshot: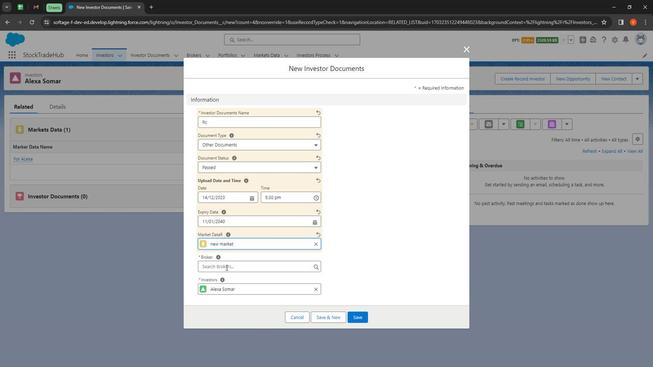 
Action: Mouse pressed left at (227, 267)
Screenshot: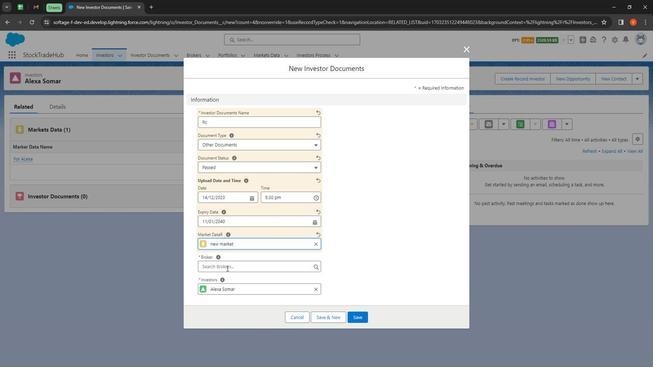 
Action: Mouse moved to (233, 302)
Screenshot: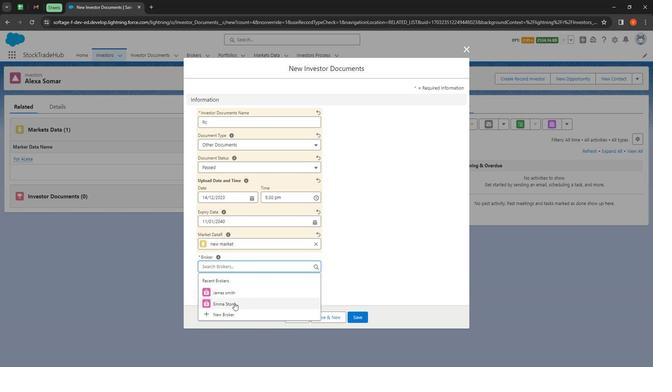 
Action: Mouse pressed left at (233, 302)
Screenshot: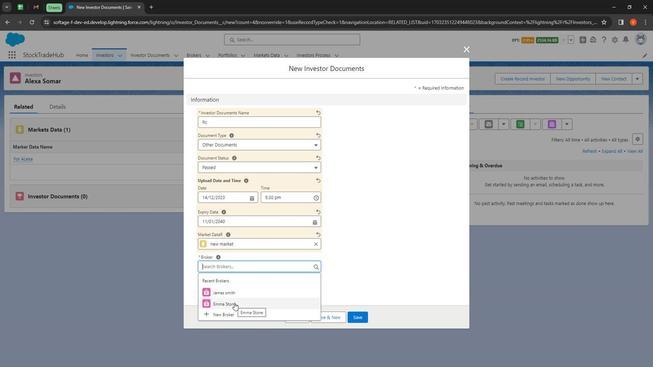 
Action: Mouse moved to (341, 321)
Screenshot: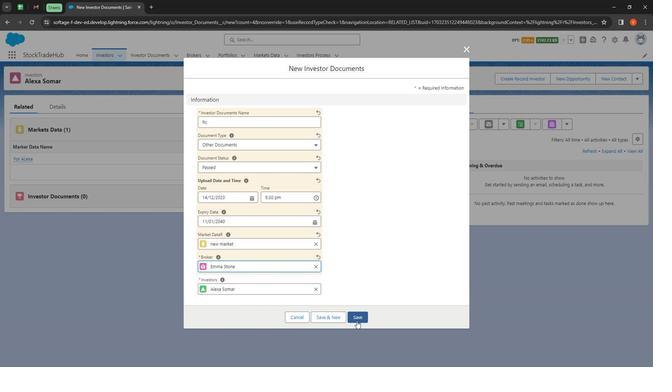 
Action: Mouse pressed left at (341, 321)
Screenshot: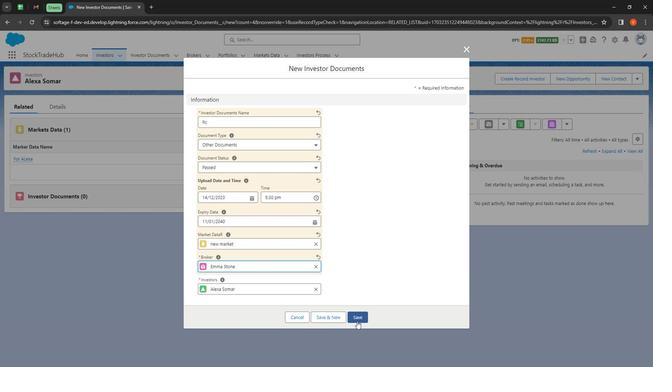 
Action: Mouse moved to (120, 52)
Screenshot: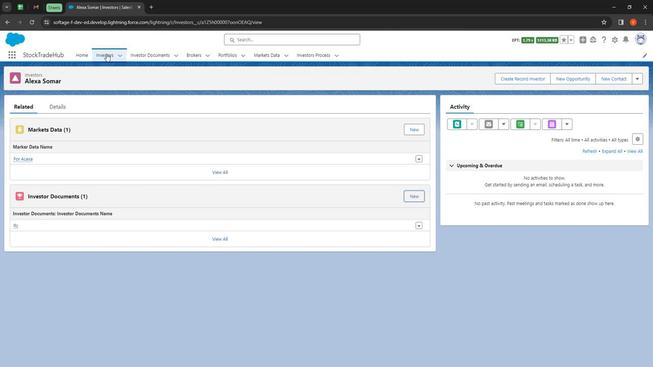 
Action: Mouse pressed left at (120, 52)
Screenshot: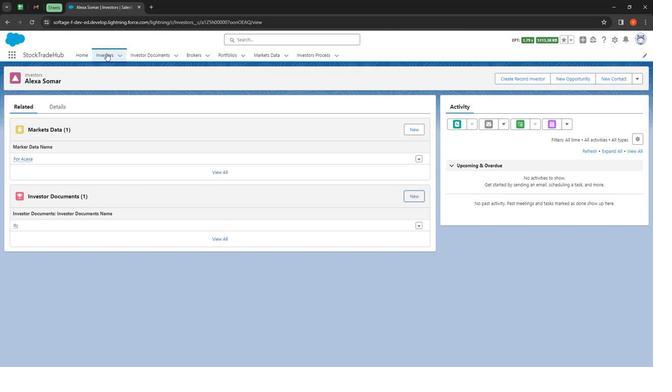 
Action: Mouse moved to (561, 73)
Screenshot: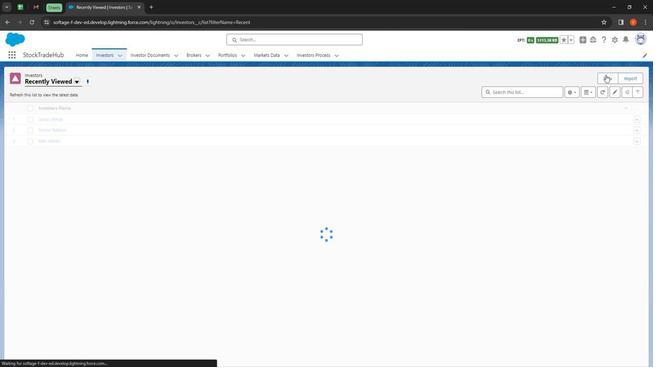 
Action: Mouse pressed left at (561, 73)
Screenshot: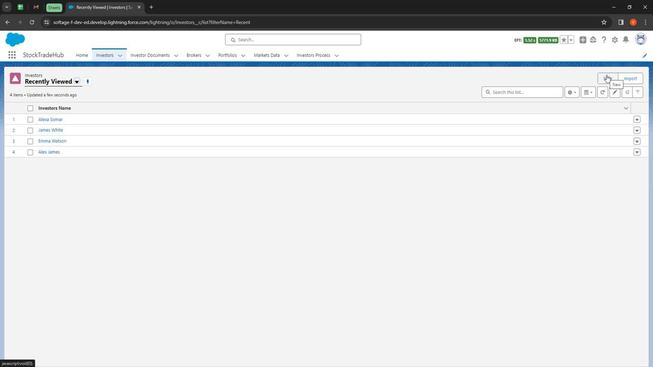 
Action: Mouse moved to (238, 139)
